 Task: Search one way flight ticket for 3 adults, 3 children in premium economy from Gainesville: Gainesville Regional Airport to New Bern: Coastal Carolina Regional Airport (was Craven County Regional) on 5-4-2023. Choice of flights is Emirates. Number of bags: 1 carry on bag. Price is upto 74000. Outbound departure time preference is 6:30.
Action: Mouse moved to (354, 320)
Screenshot: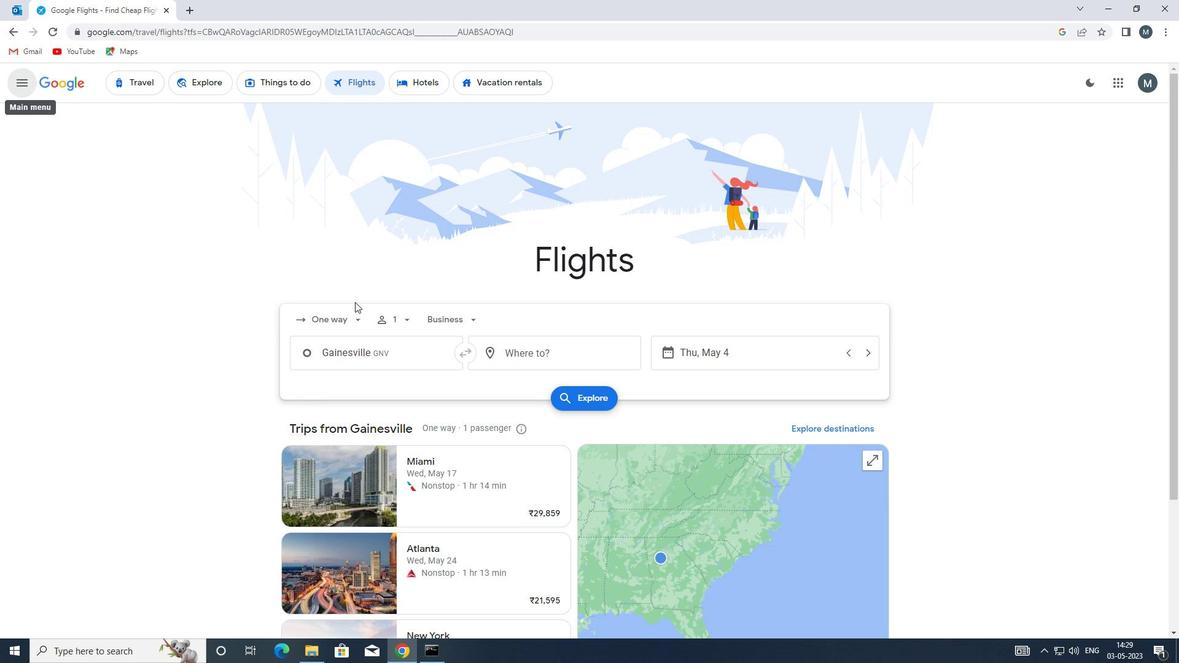 
Action: Mouse pressed left at (354, 320)
Screenshot: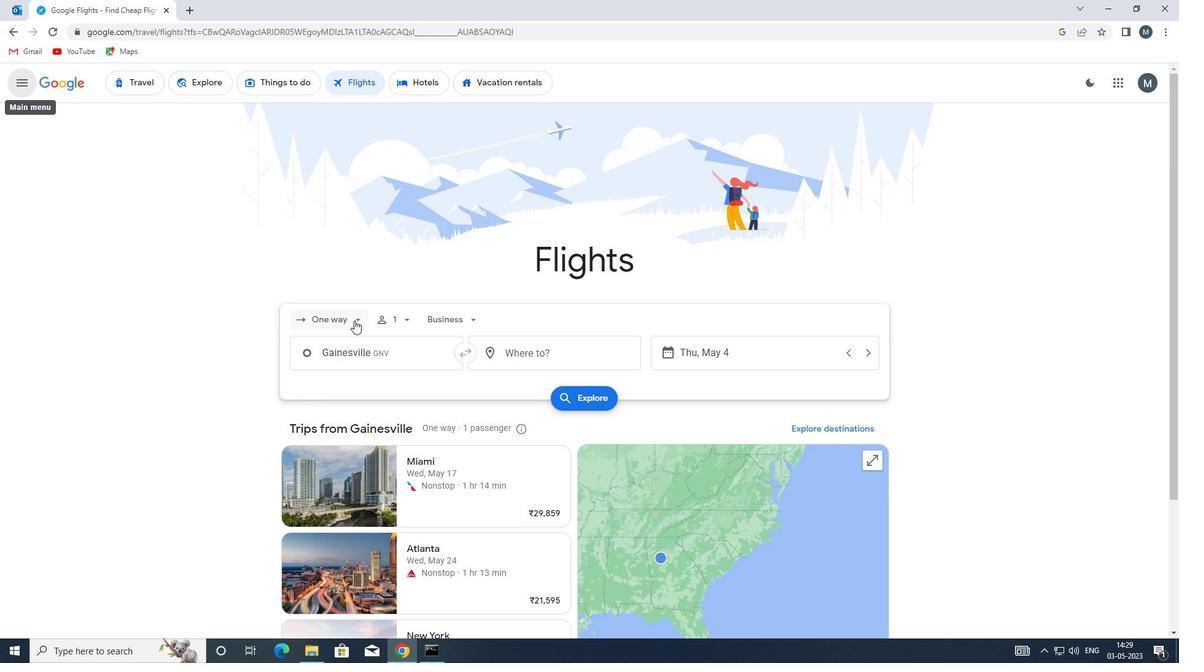
Action: Mouse moved to (346, 374)
Screenshot: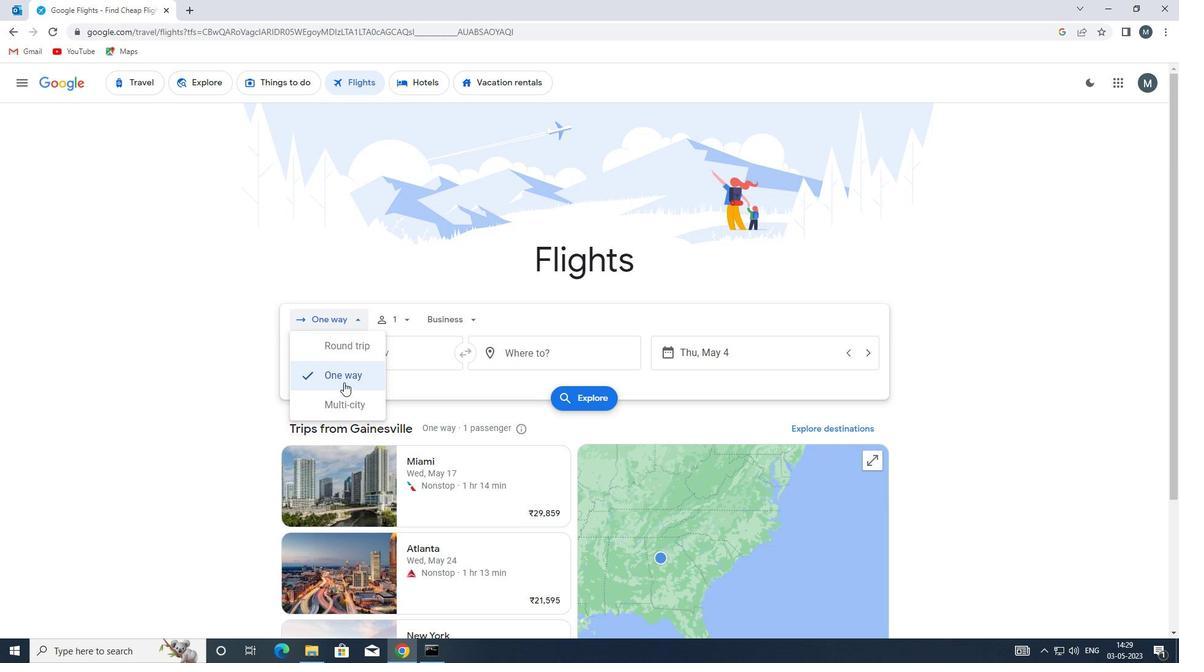 
Action: Mouse pressed left at (346, 374)
Screenshot: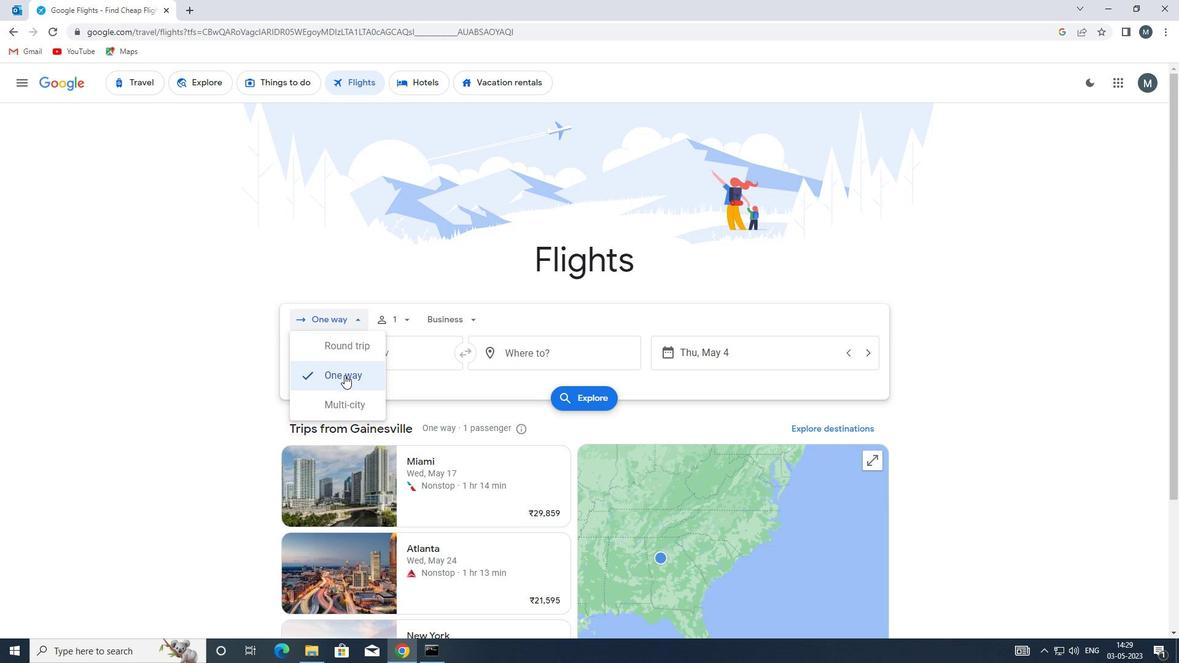
Action: Mouse moved to (400, 318)
Screenshot: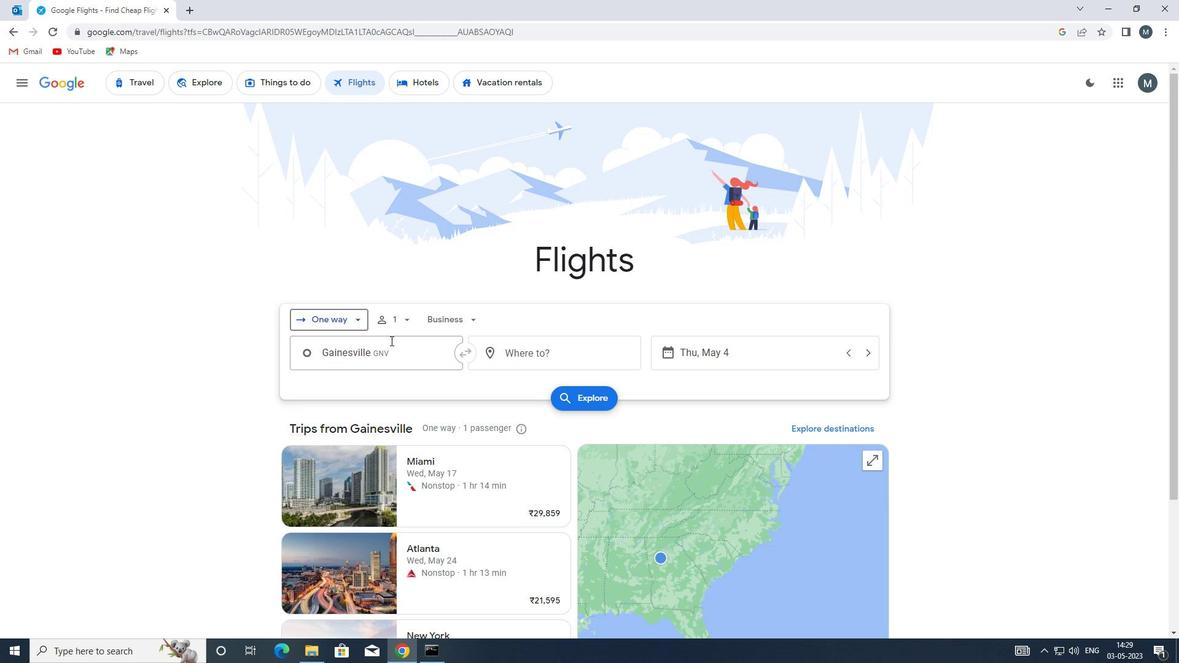 
Action: Mouse pressed left at (400, 318)
Screenshot: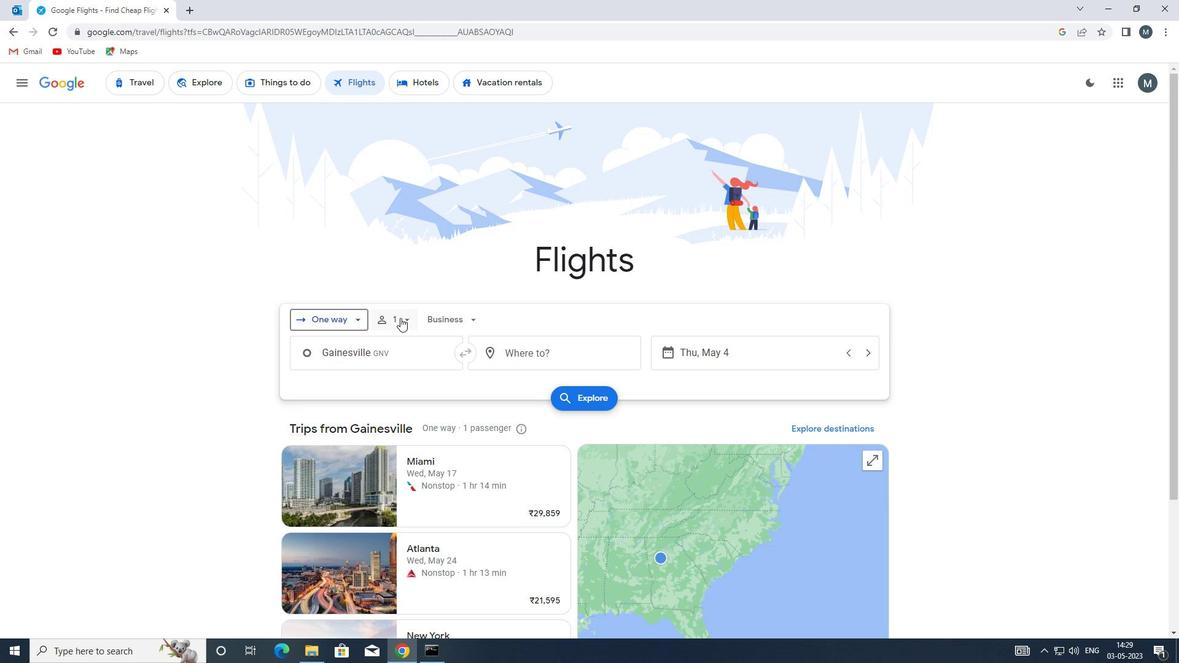 
Action: Mouse moved to (498, 348)
Screenshot: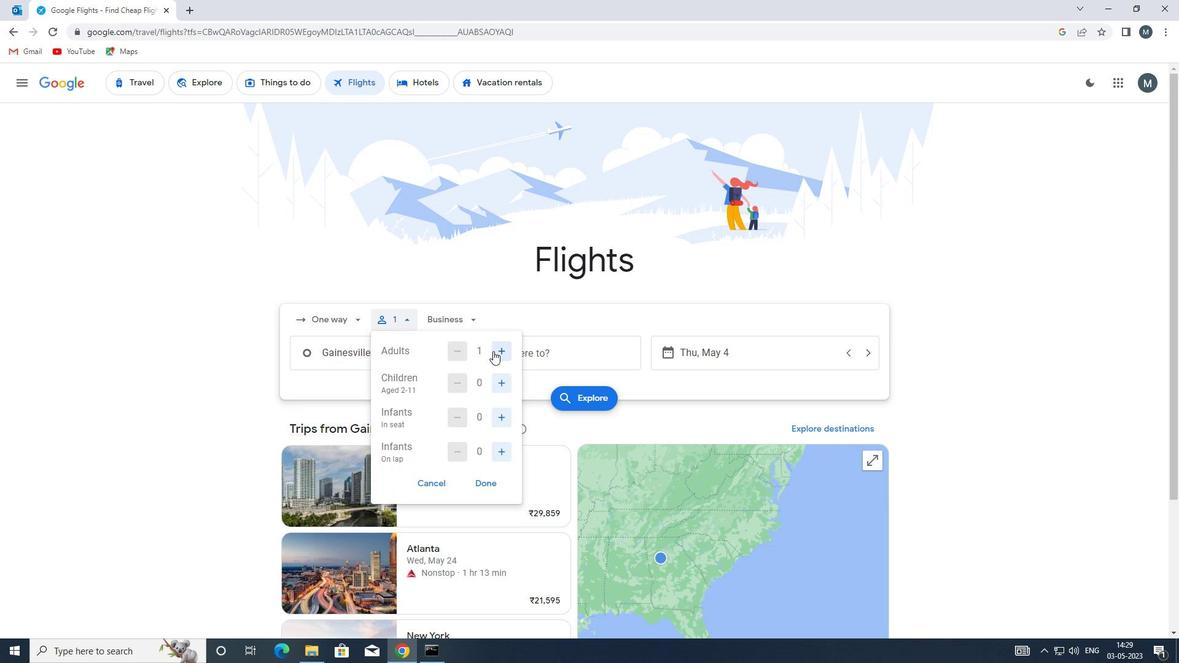 
Action: Mouse pressed left at (498, 348)
Screenshot: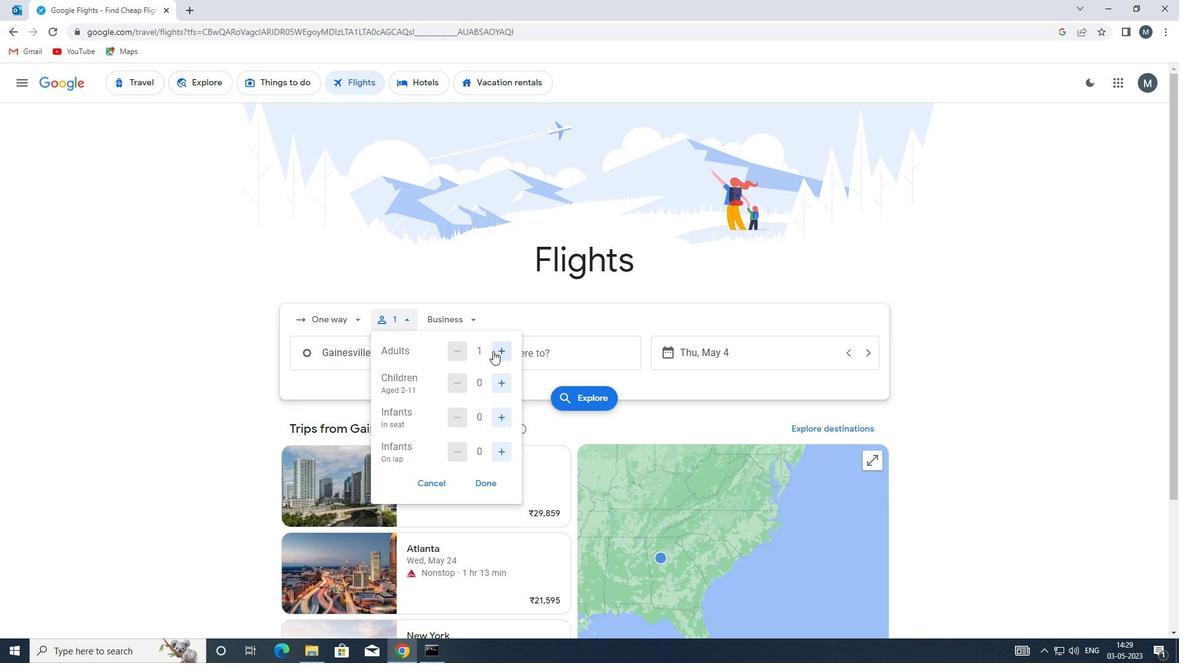 
Action: Mouse pressed left at (498, 348)
Screenshot: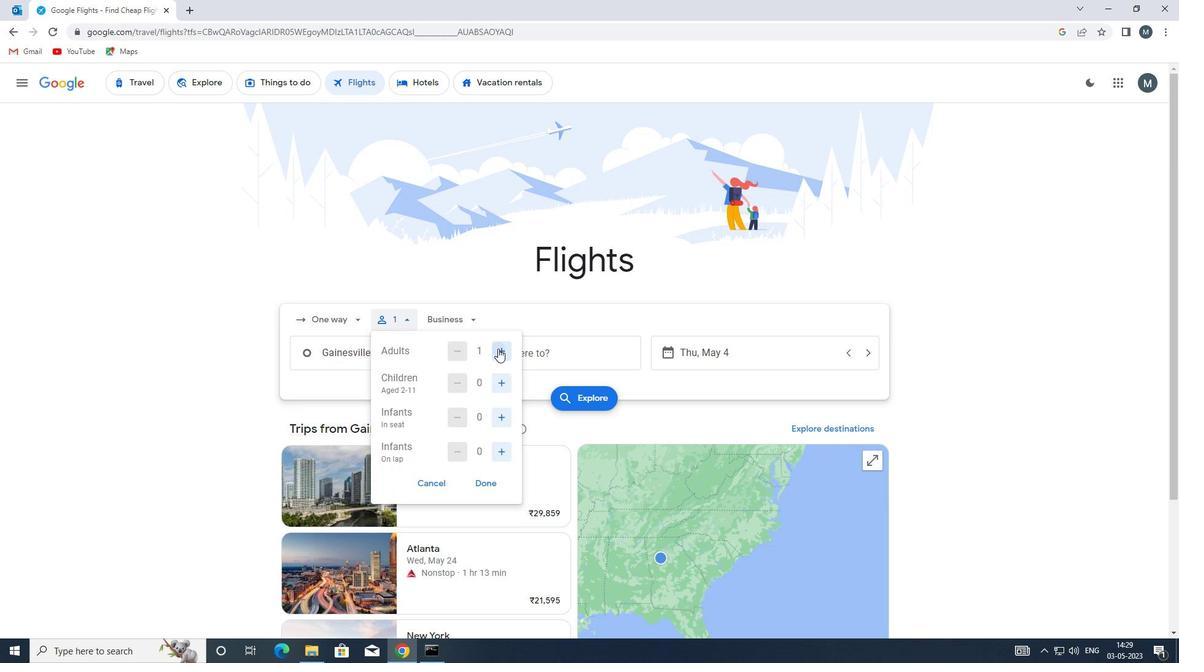 
Action: Mouse moved to (500, 381)
Screenshot: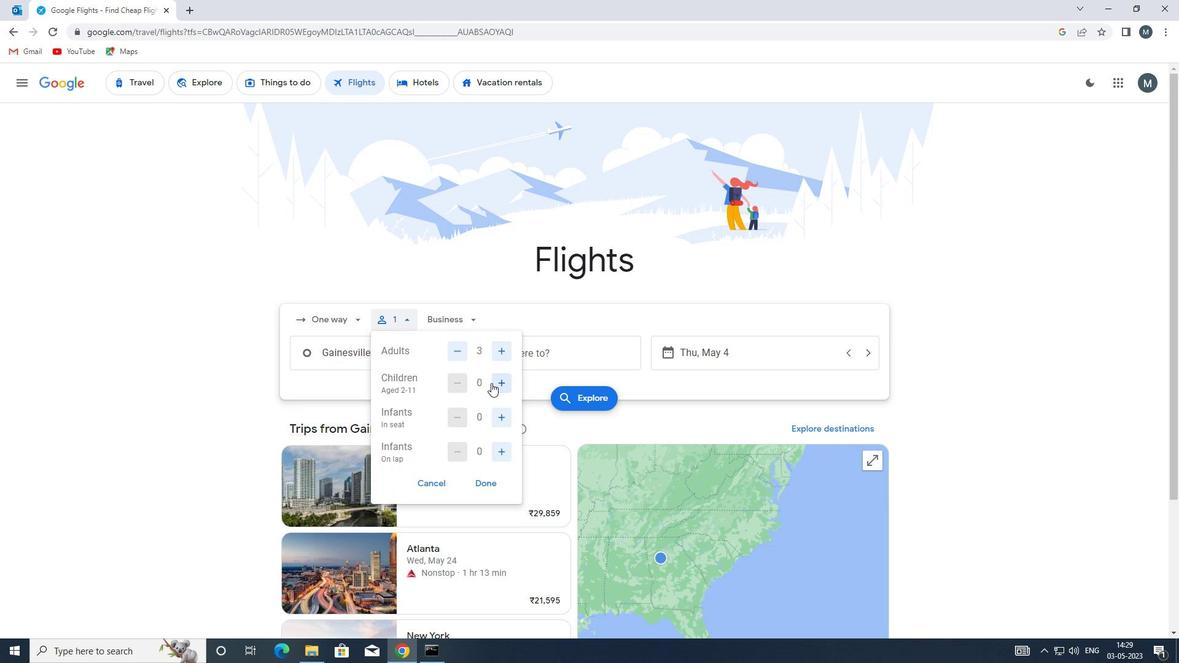 
Action: Mouse pressed left at (500, 381)
Screenshot: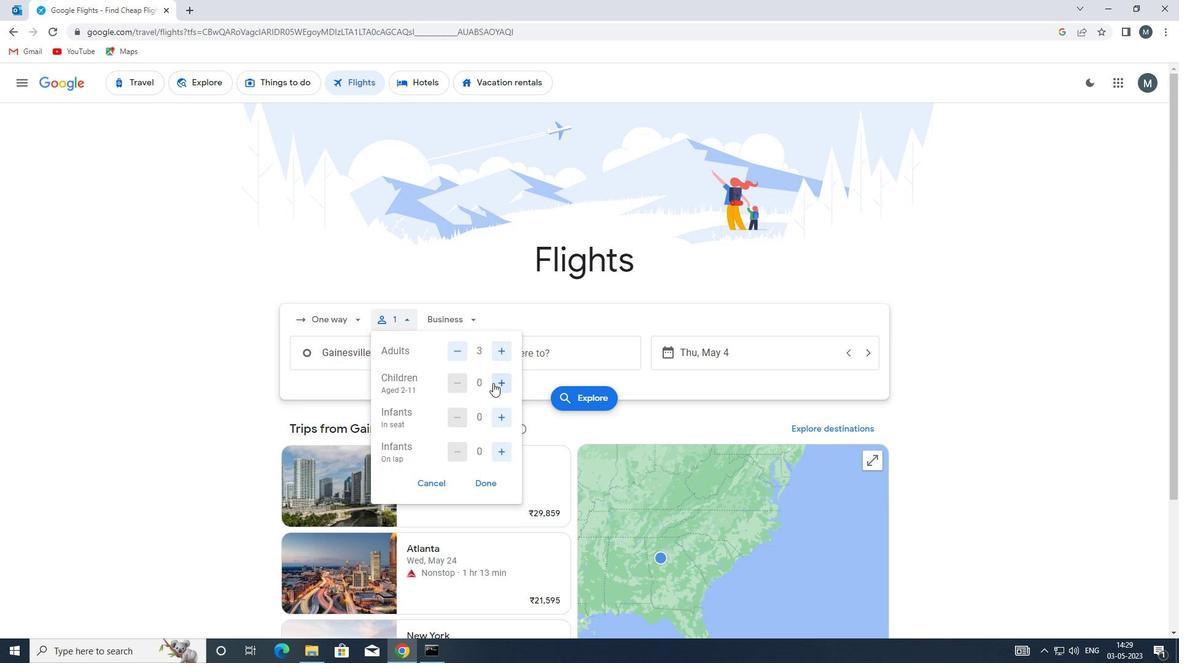 
Action: Mouse pressed left at (500, 381)
Screenshot: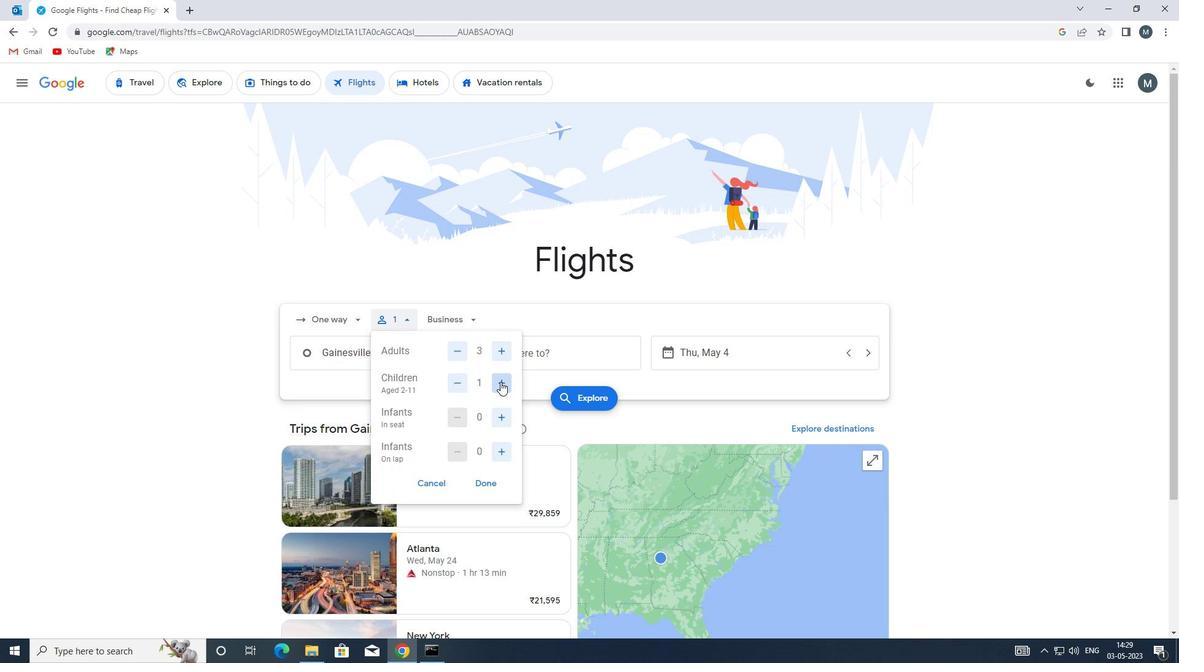 
Action: Mouse pressed left at (500, 381)
Screenshot: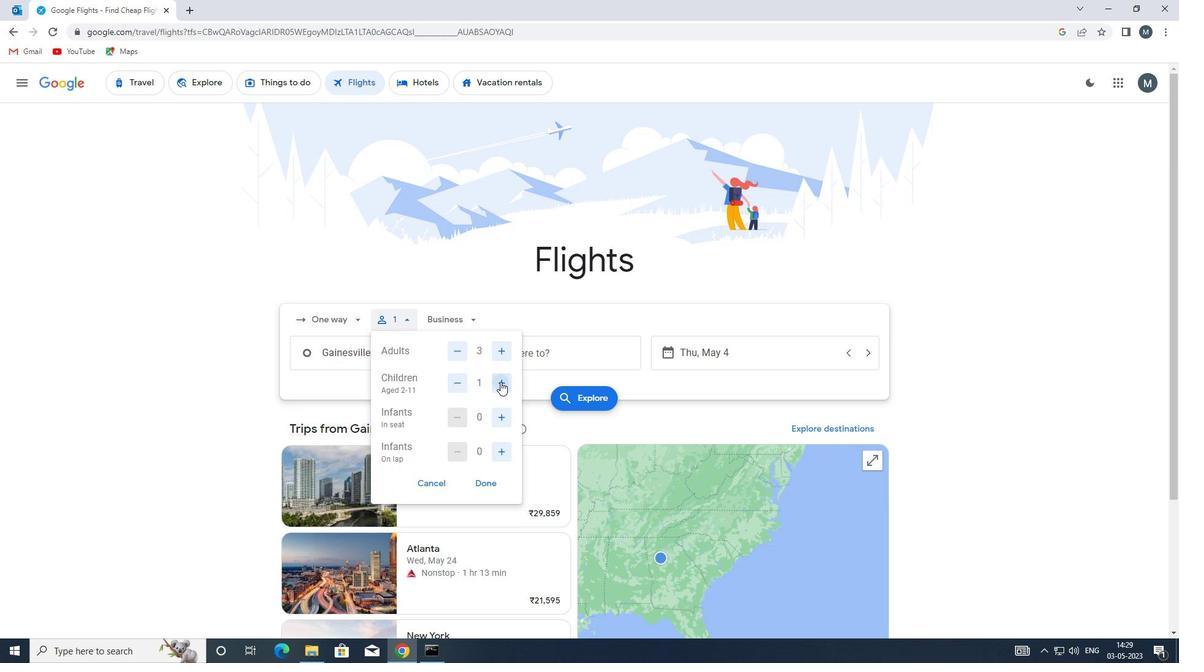 
Action: Mouse moved to (491, 480)
Screenshot: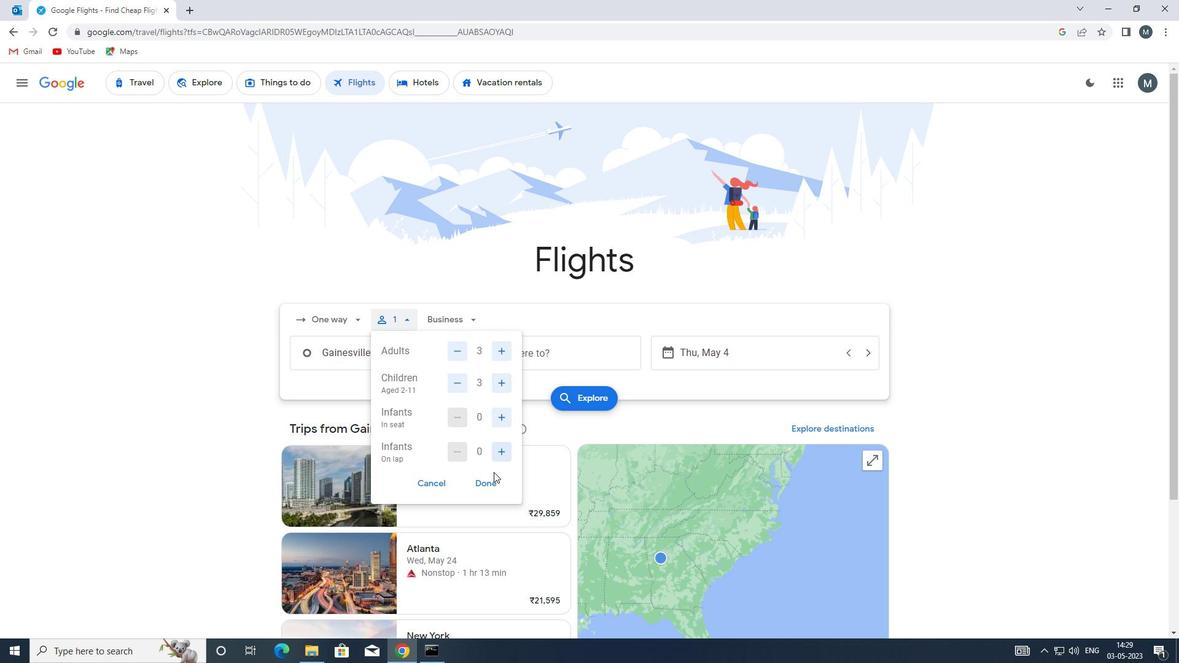 
Action: Mouse pressed left at (491, 480)
Screenshot: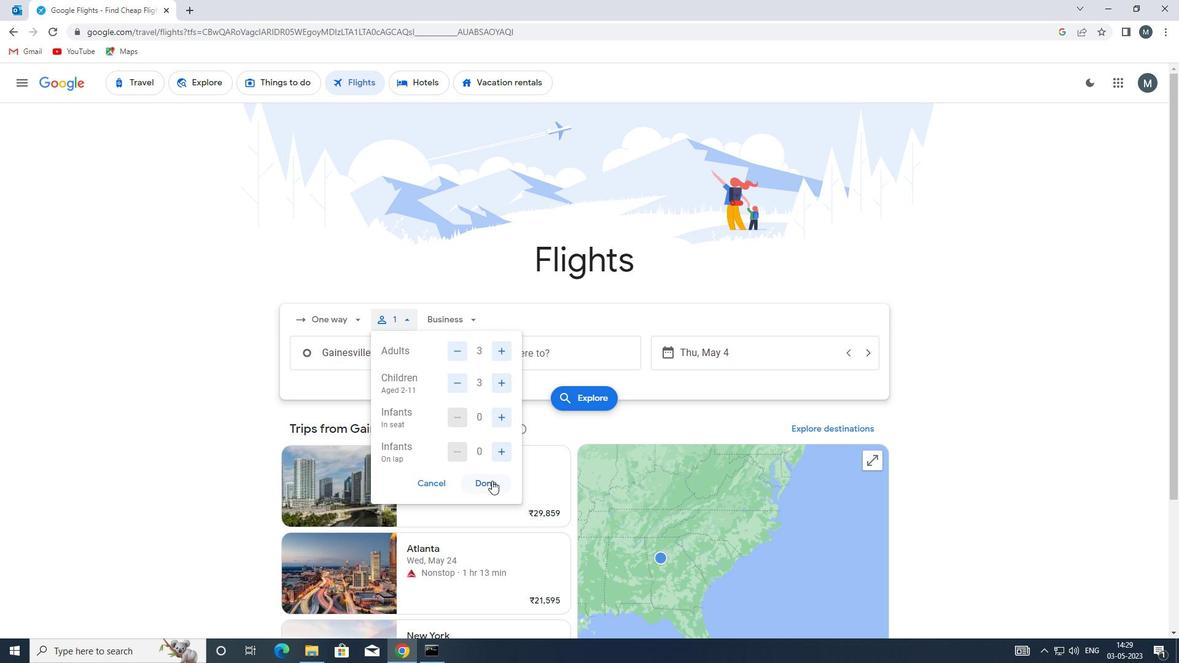 
Action: Mouse moved to (458, 318)
Screenshot: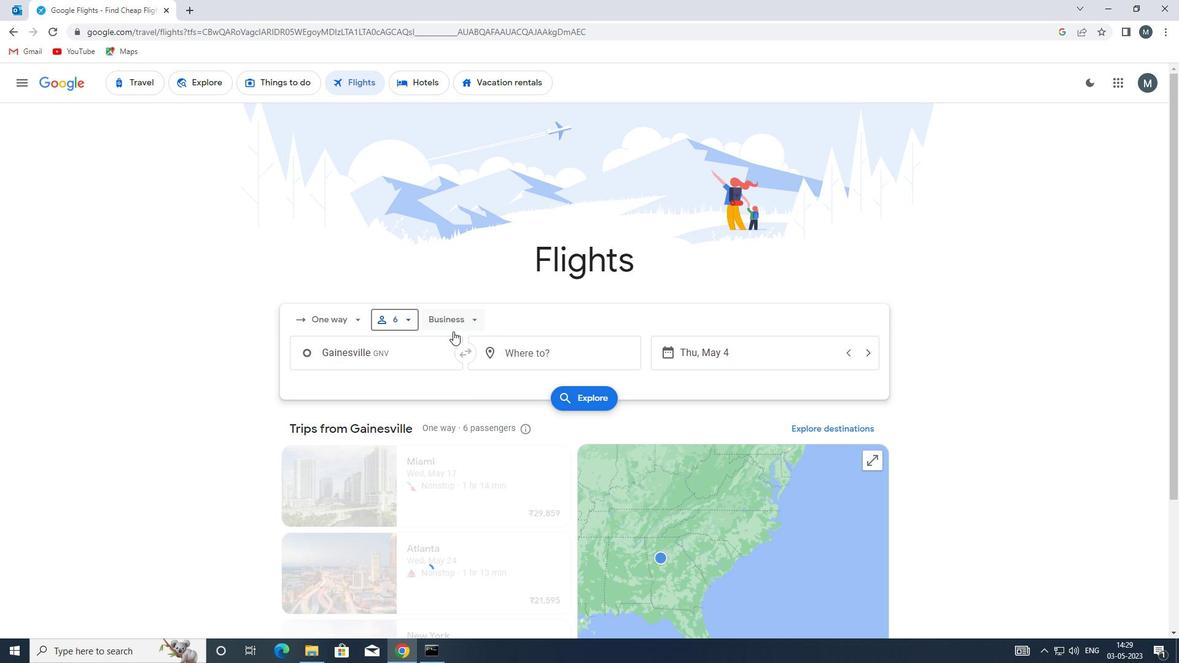 
Action: Mouse pressed left at (458, 318)
Screenshot: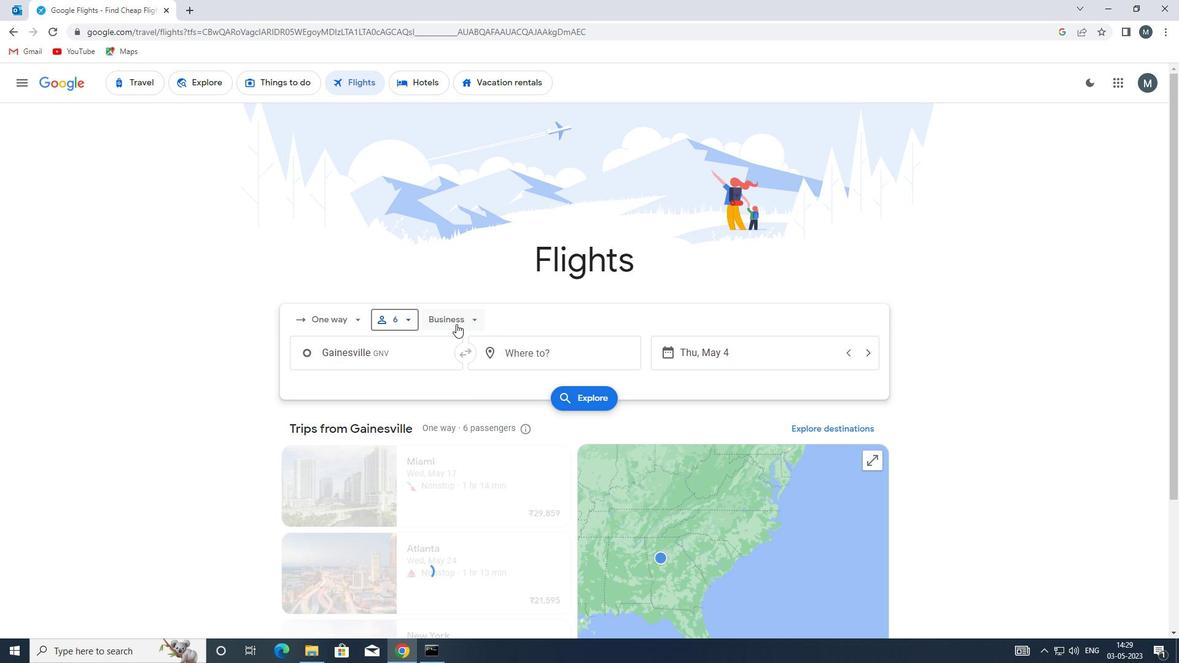 
Action: Mouse moved to (482, 377)
Screenshot: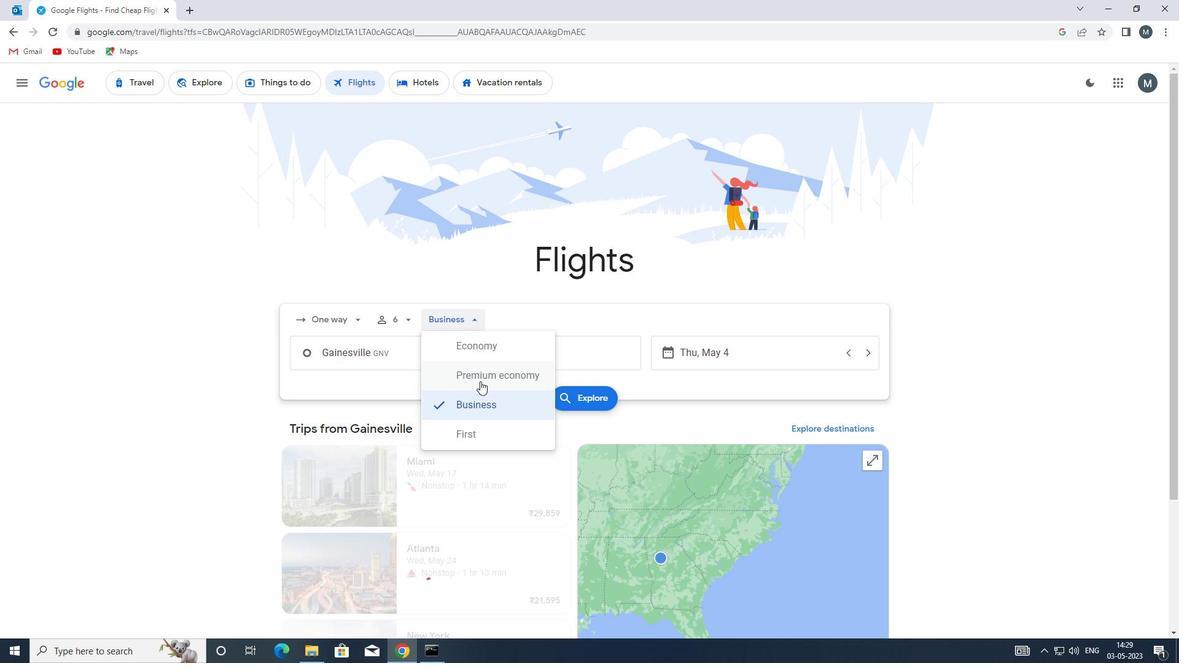 
Action: Mouse pressed left at (482, 377)
Screenshot: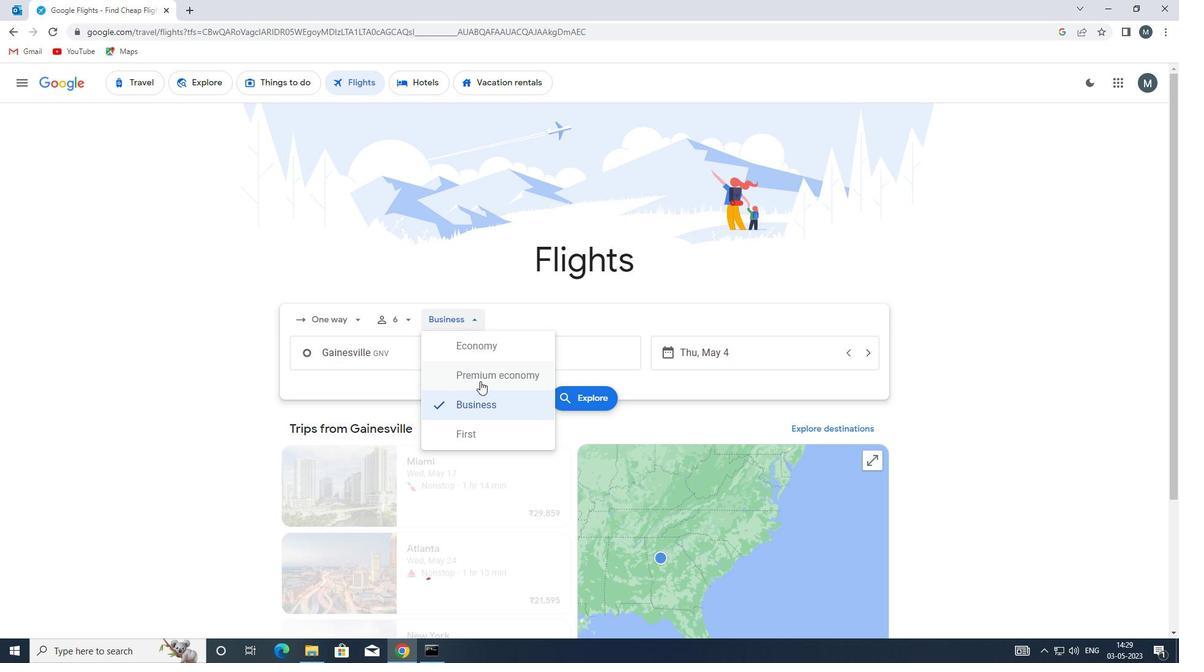 
Action: Mouse moved to (402, 362)
Screenshot: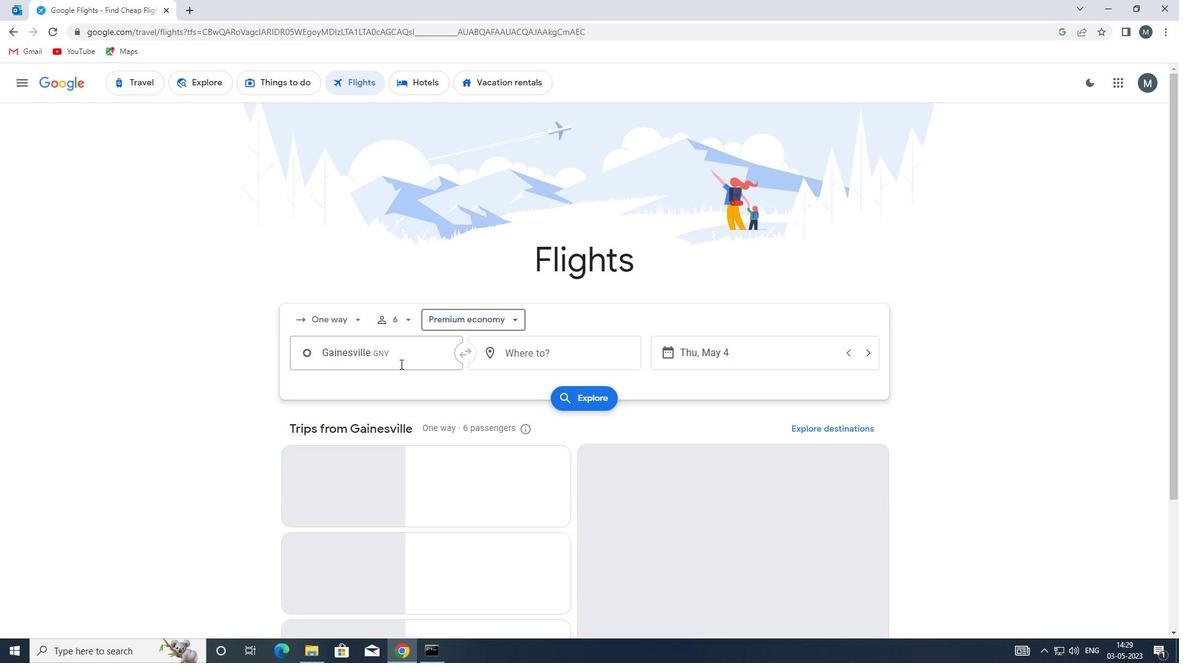 
Action: Mouse pressed left at (402, 362)
Screenshot: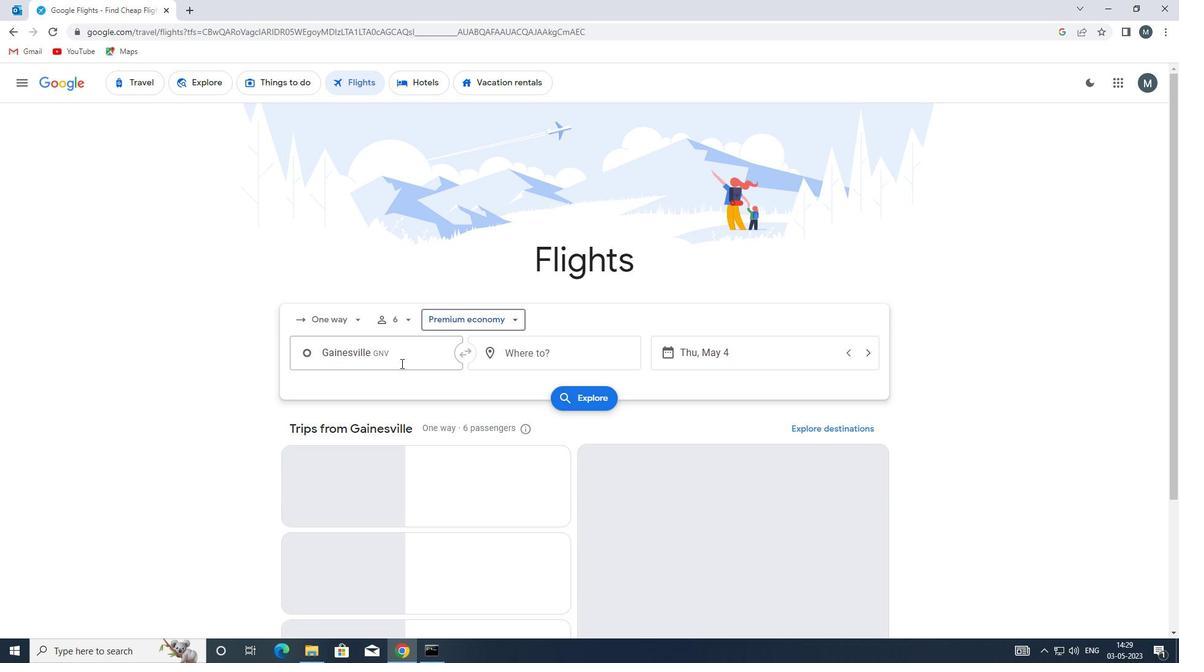 
Action: Mouse moved to (424, 370)
Screenshot: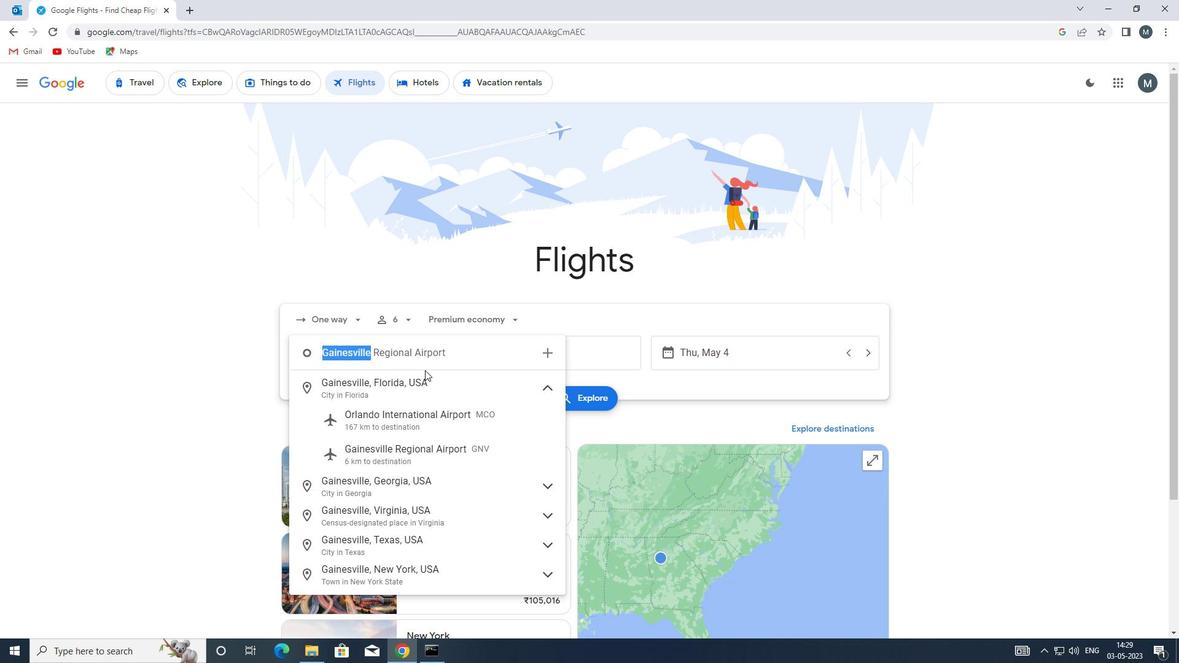 
Action: Key pressed <Key.enter>
Screenshot: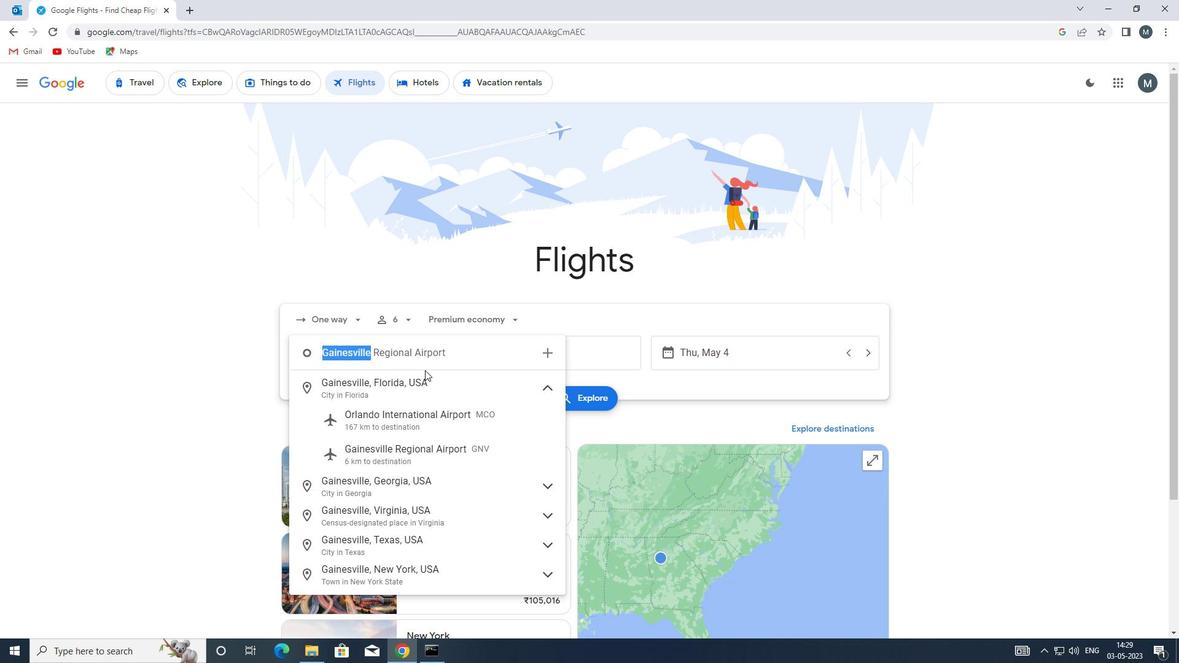
Action: Mouse moved to (520, 358)
Screenshot: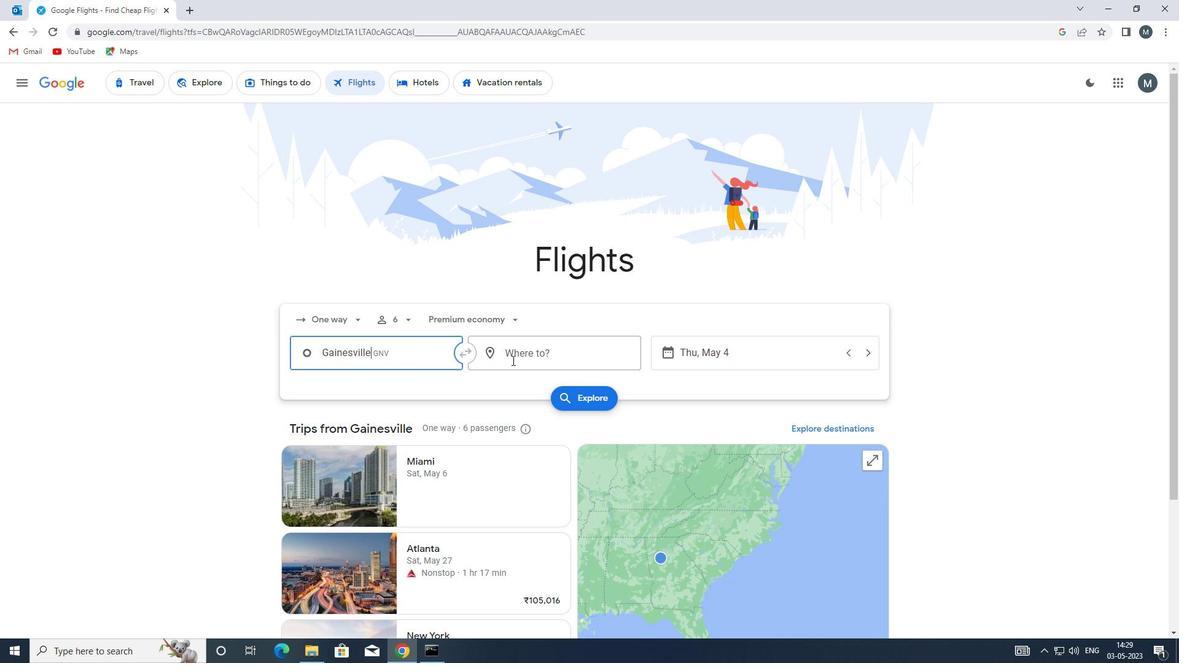 
Action: Mouse pressed left at (520, 358)
Screenshot: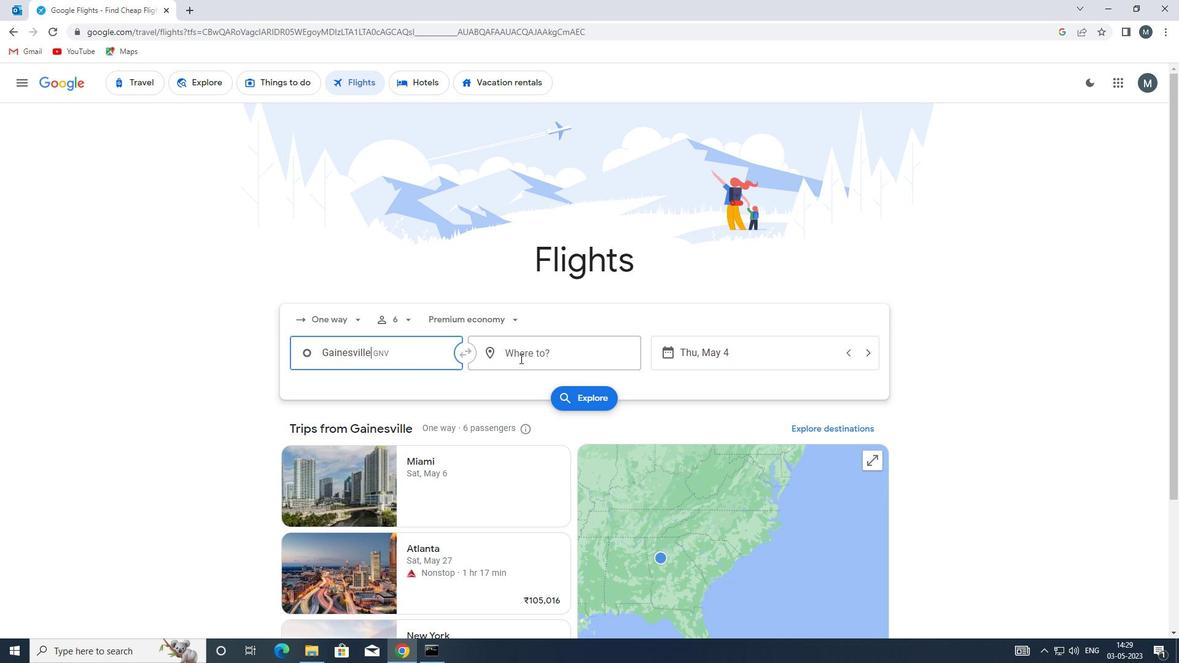 
Action: Mouse moved to (513, 358)
Screenshot: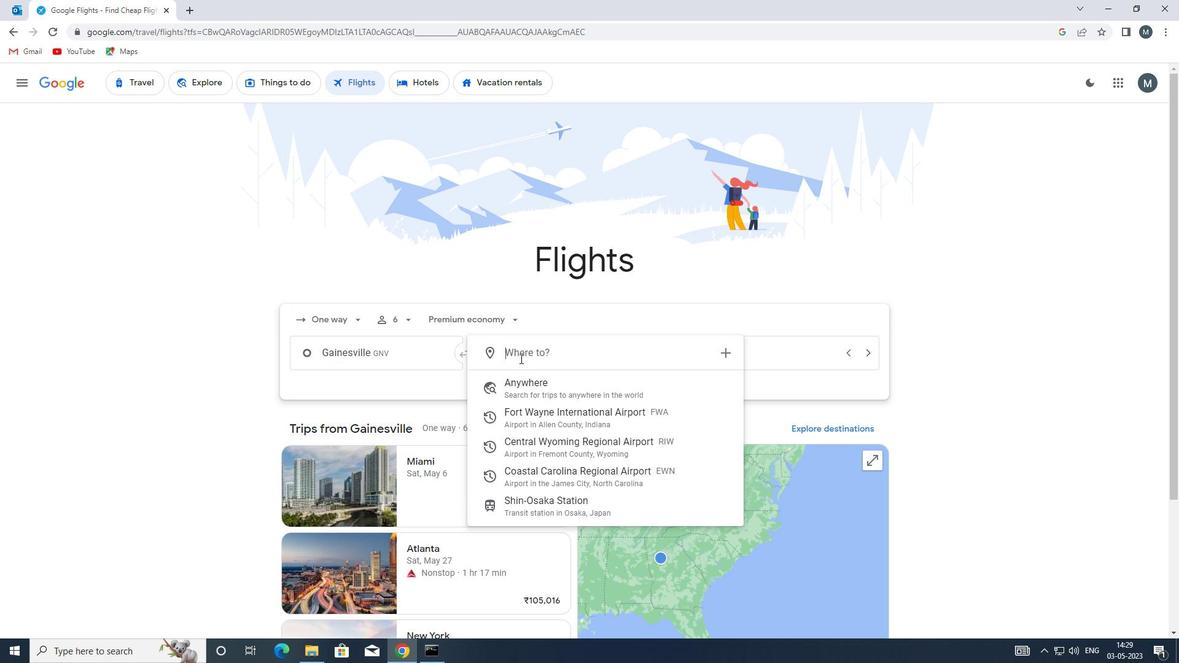 
Action: Key pressed ewn
Screenshot: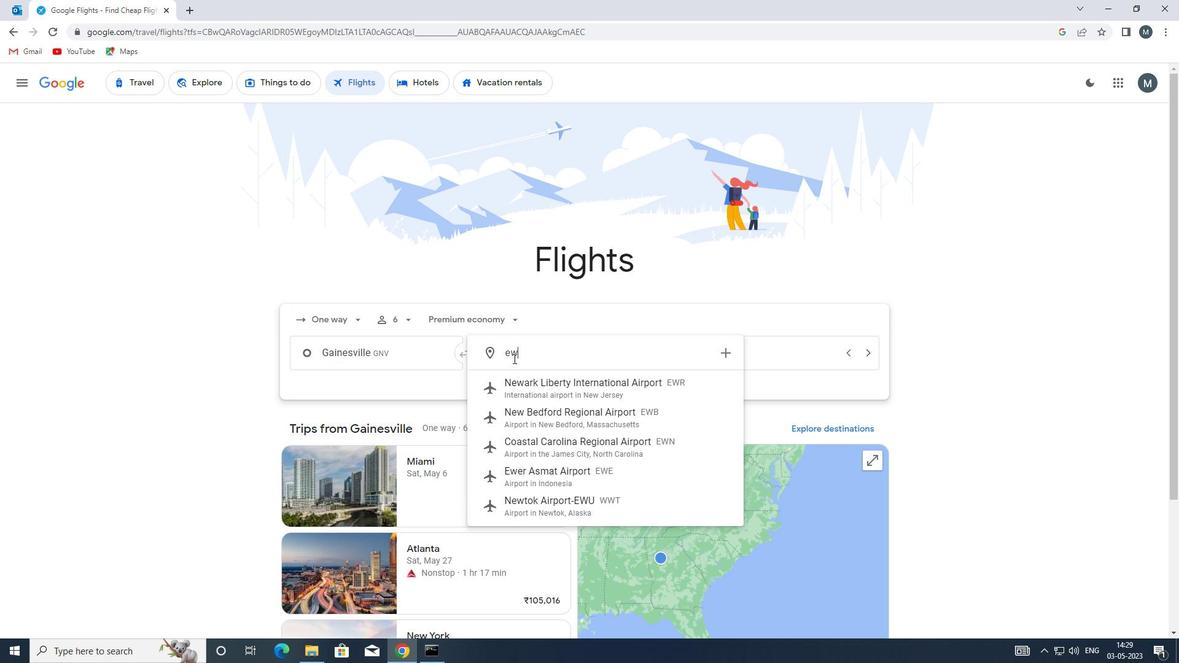 
Action: Mouse moved to (534, 390)
Screenshot: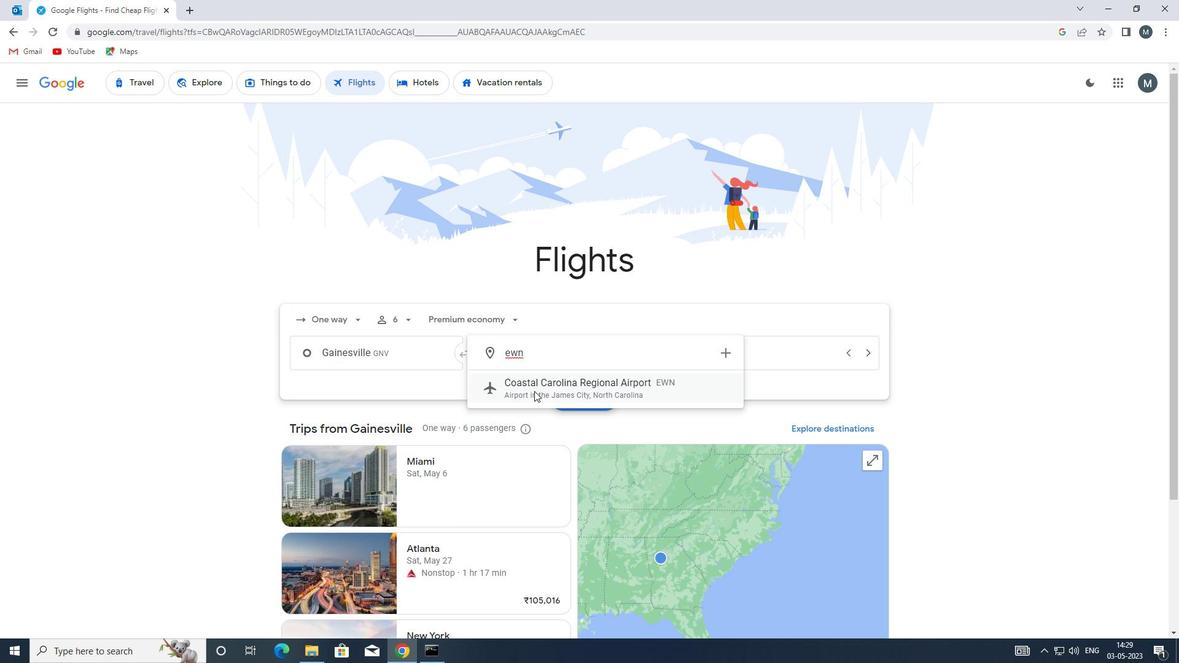 
Action: Mouse pressed left at (534, 390)
Screenshot: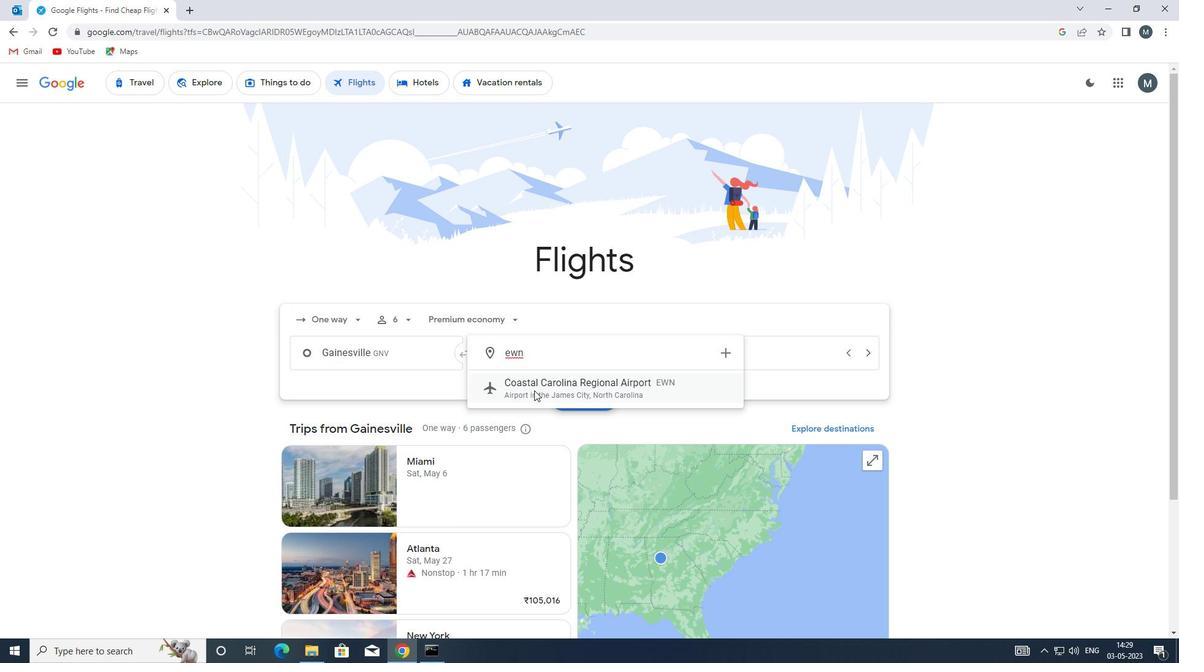 
Action: Mouse moved to (675, 350)
Screenshot: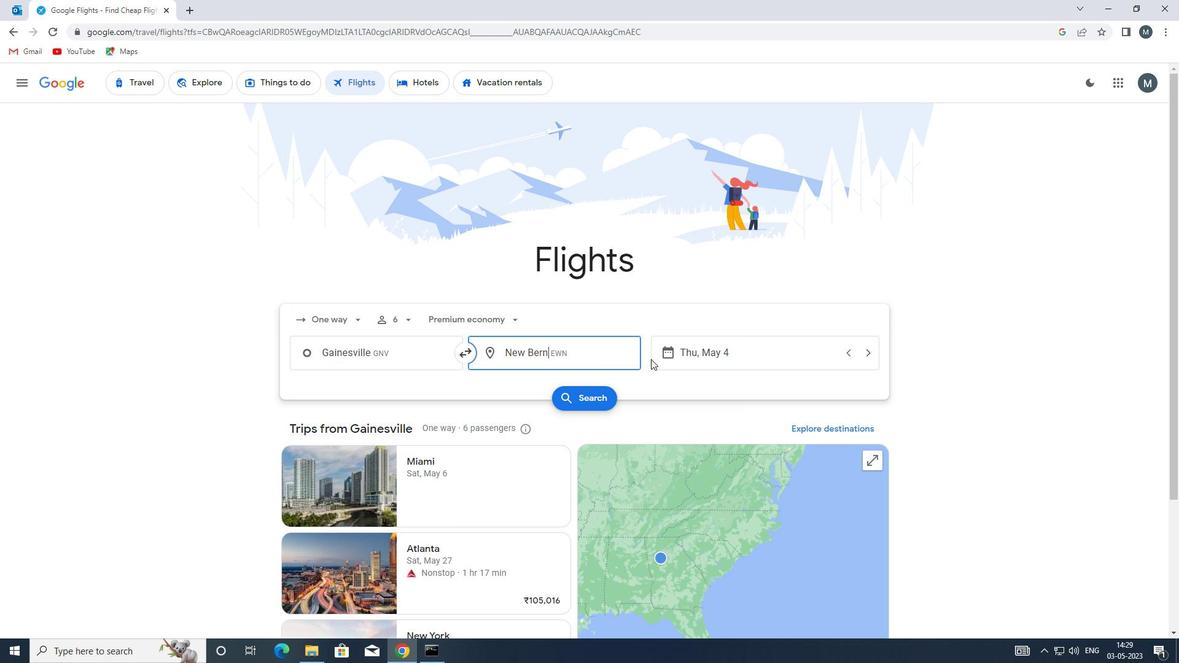 
Action: Mouse pressed left at (675, 350)
Screenshot: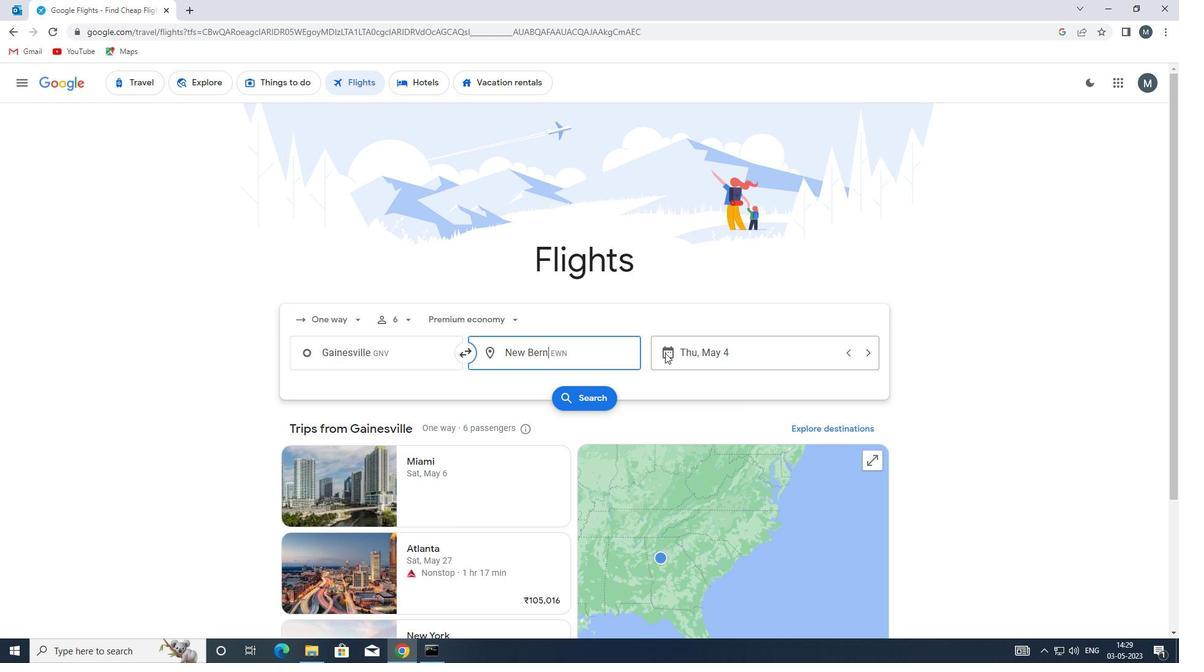 
Action: Mouse moved to (561, 415)
Screenshot: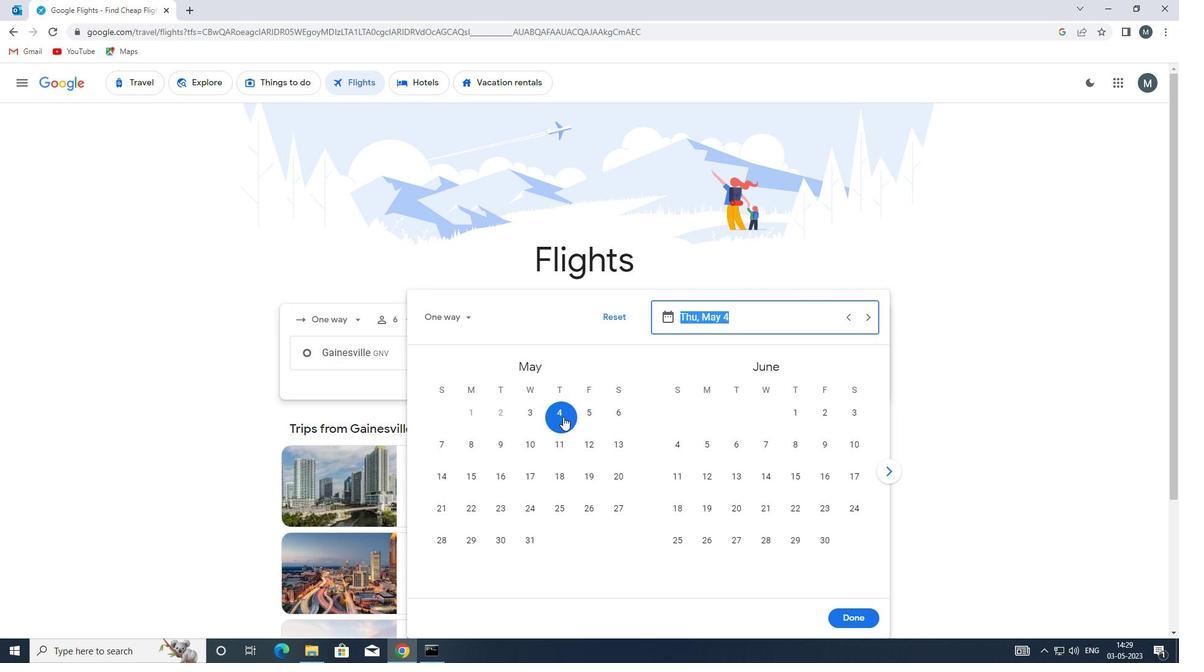 
Action: Mouse pressed left at (561, 415)
Screenshot: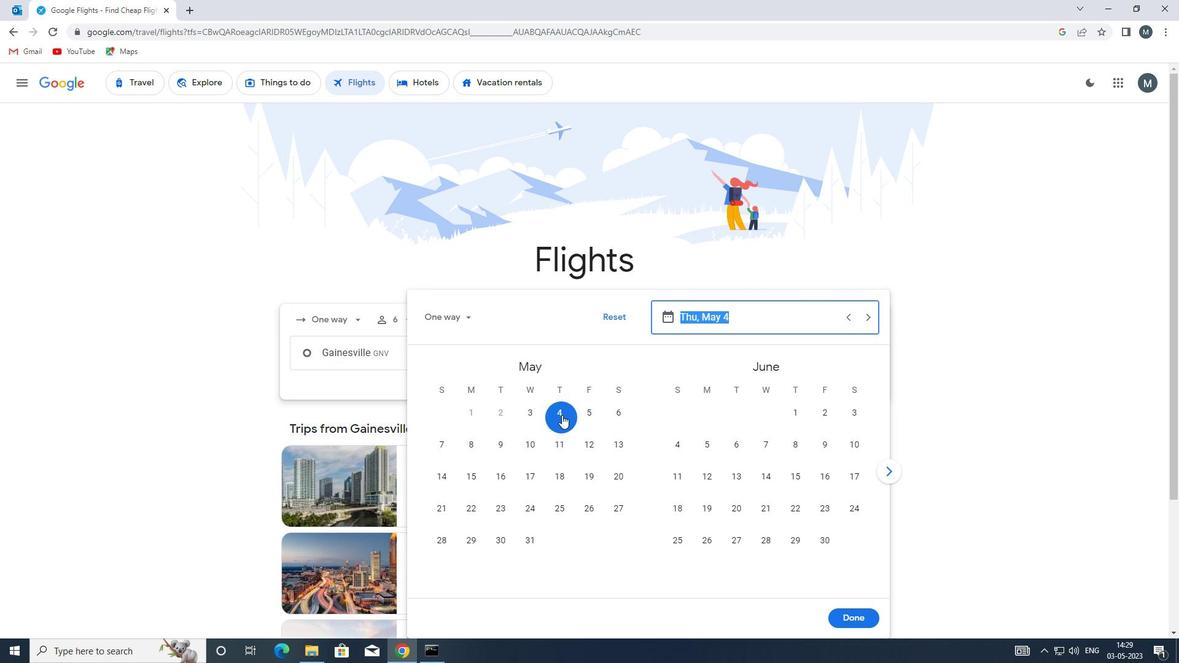 
Action: Mouse moved to (852, 612)
Screenshot: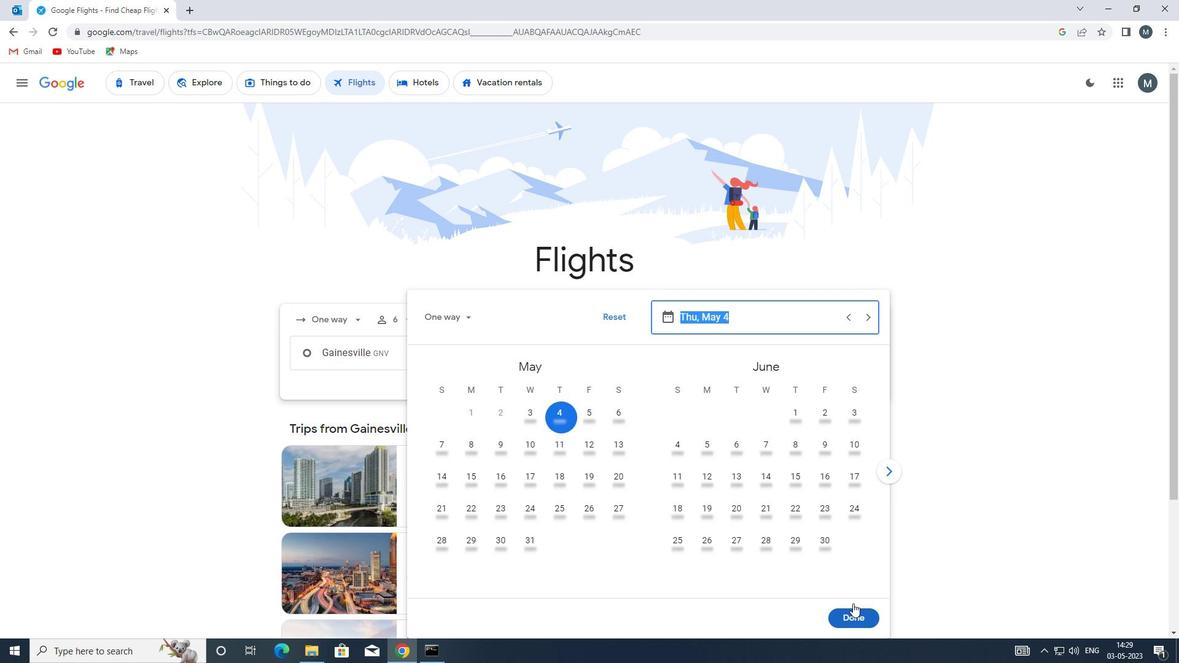 
Action: Mouse pressed left at (852, 612)
Screenshot: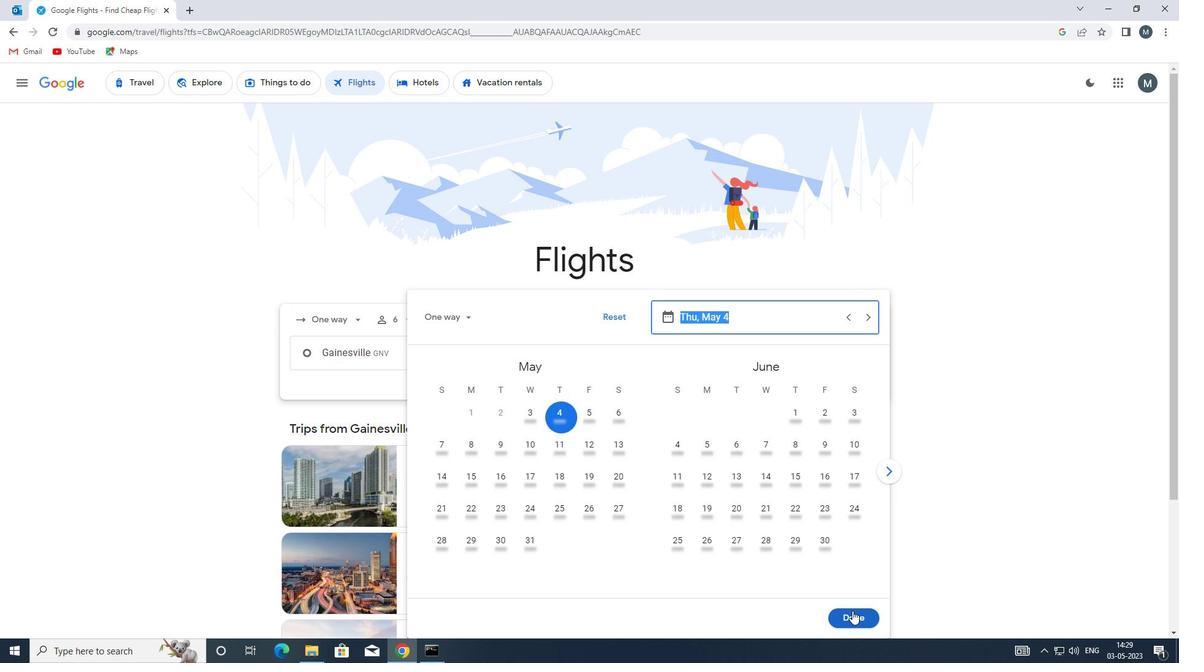 
Action: Mouse moved to (580, 399)
Screenshot: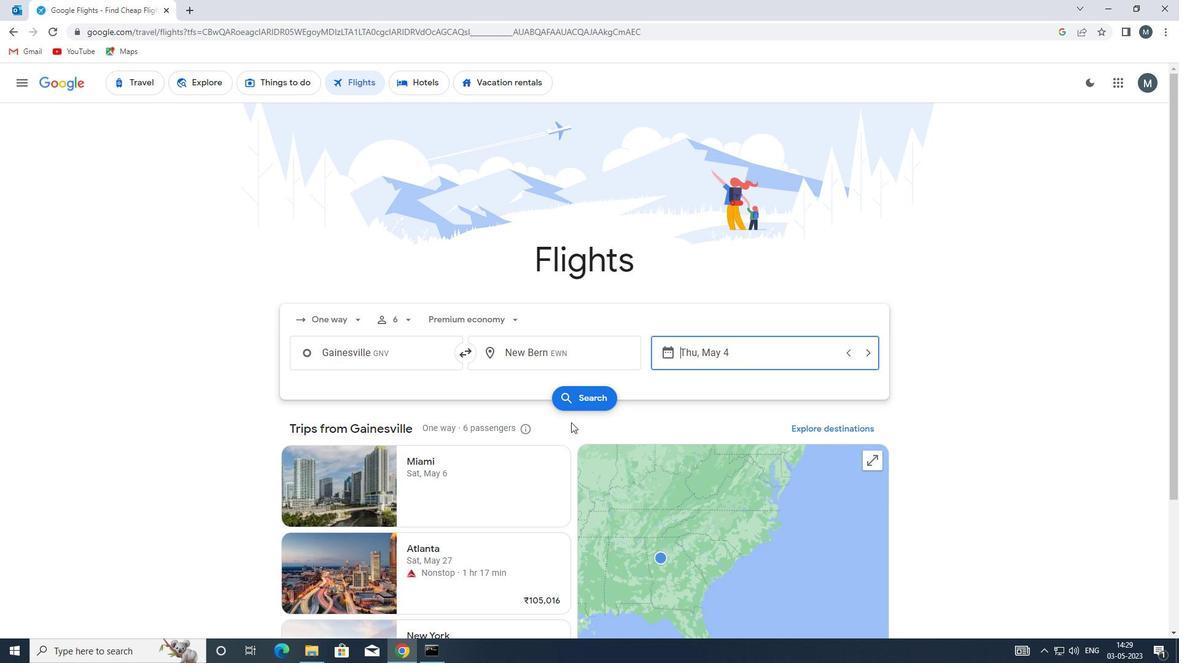 
Action: Mouse pressed left at (580, 399)
Screenshot: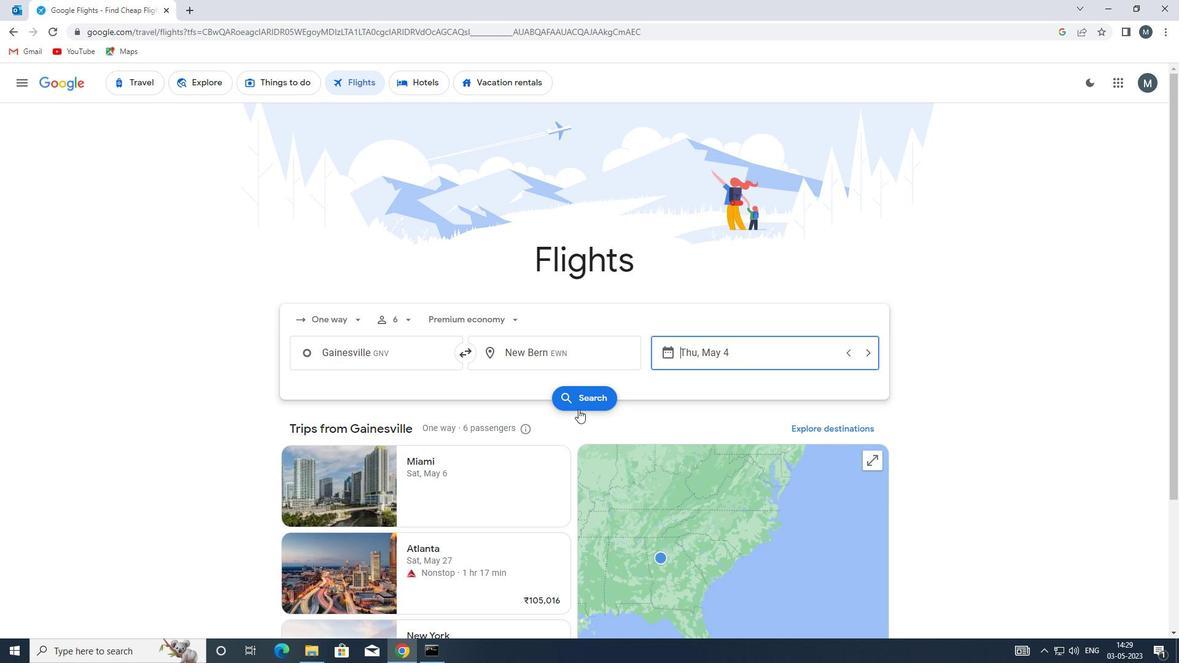 
Action: Mouse moved to (300, 193)
Screenshot: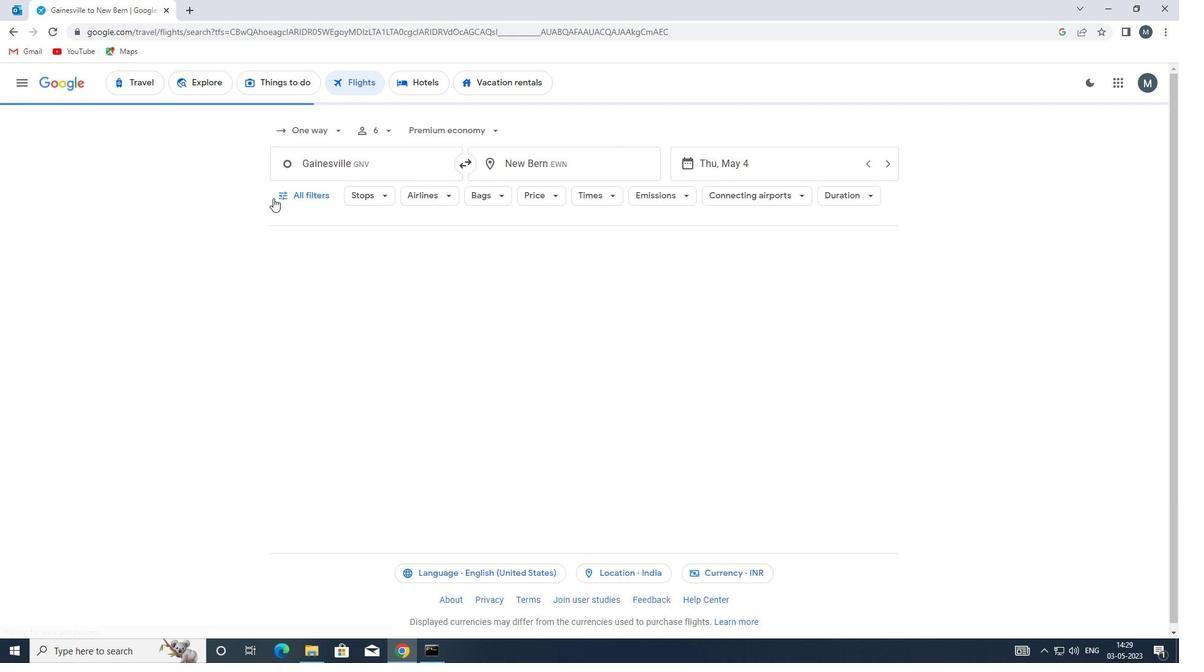 
Action: Mouse pressed left at (300, 193)
Screenshot: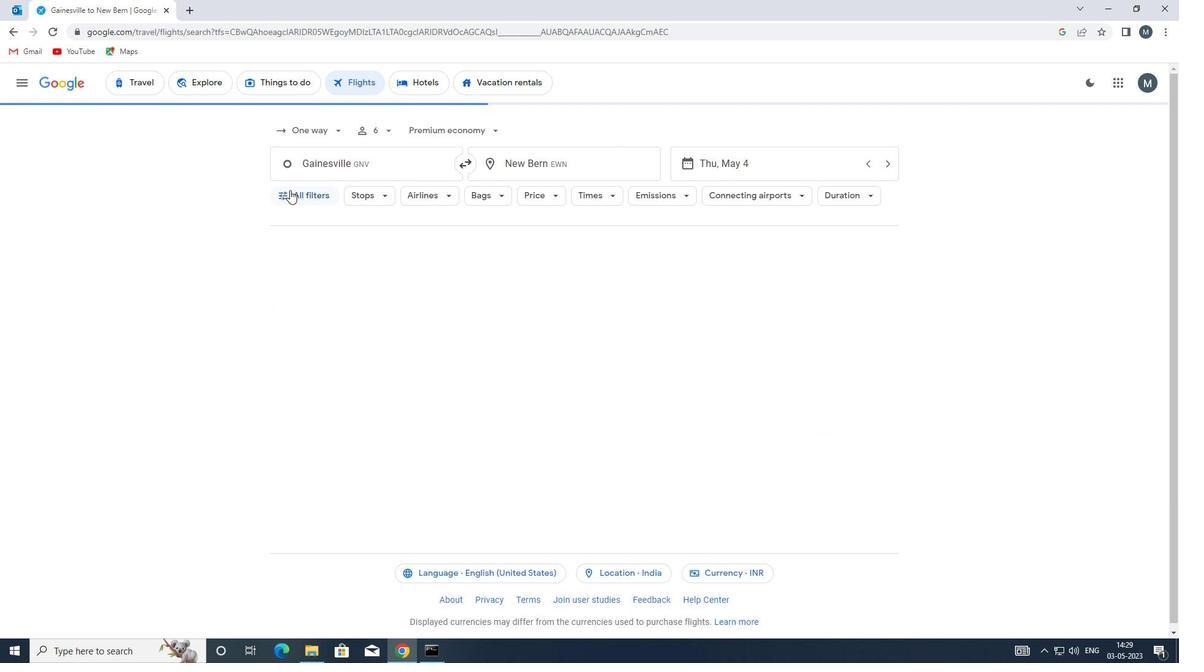 
Action: Mouse moved to (316, 389)
Screenshot: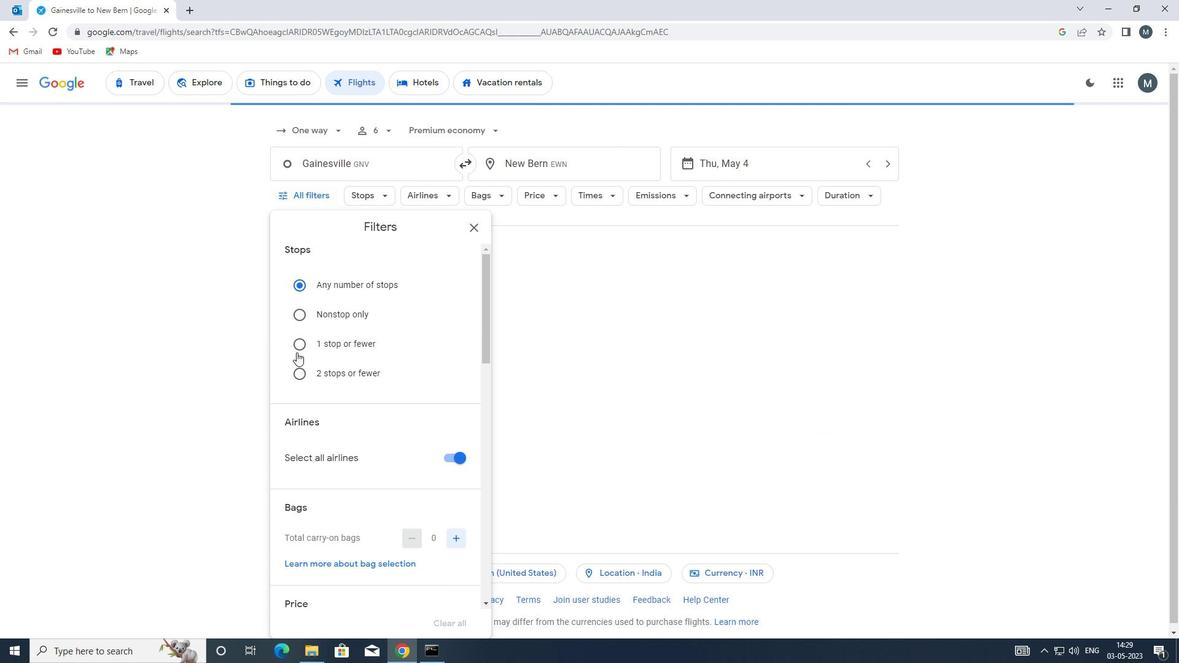 
Action: Mouse scrolled (316, 388) with delta (0, 0)
Screenshot: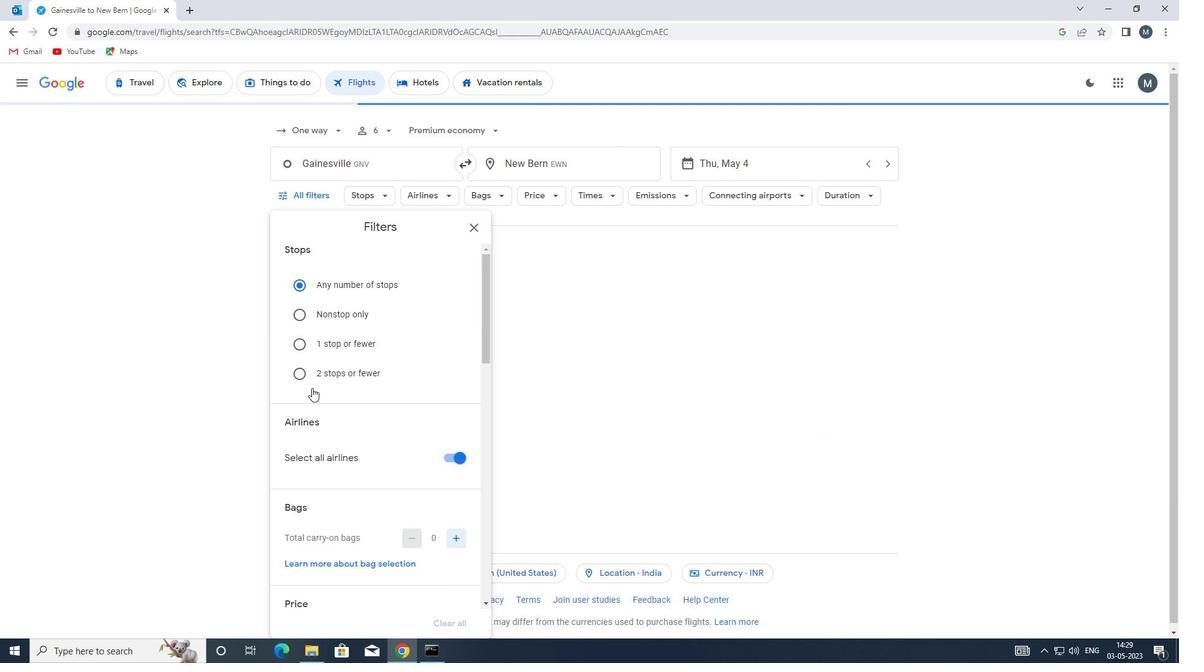 
Action: Mouse scrolled (316, 388) with delta (0, 0)
Screenshot: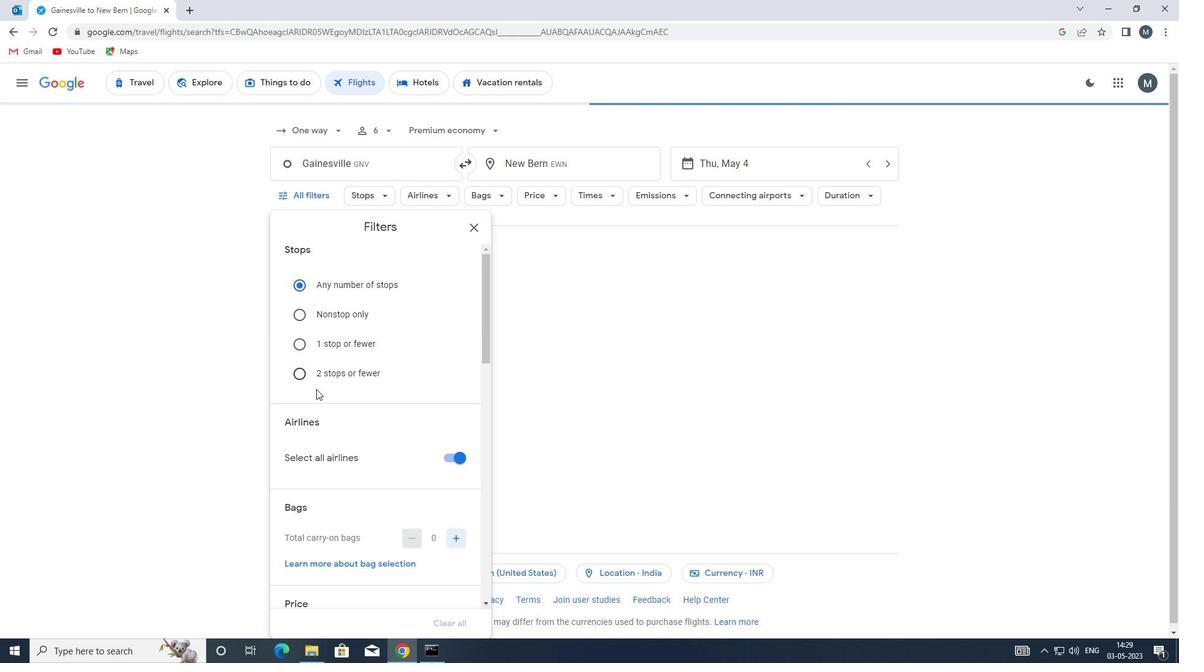 
Action: Mouse moved to (449, 334)
Screenshot: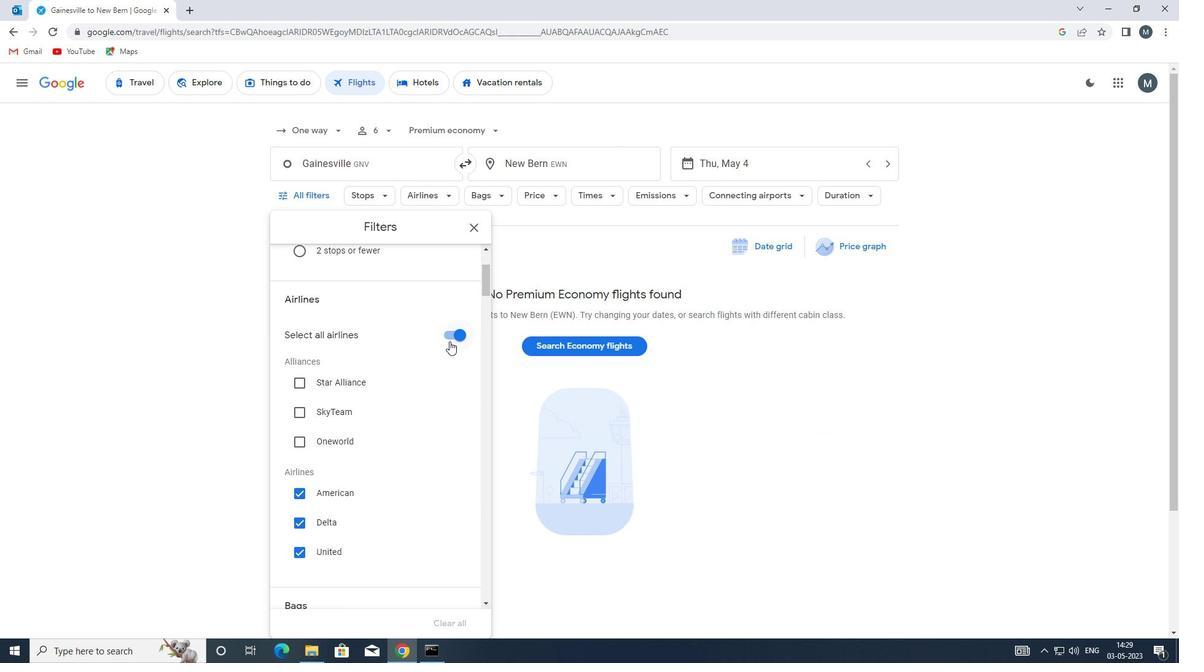 
Action: Mouse pressed left at (449, 334)
Screenshot: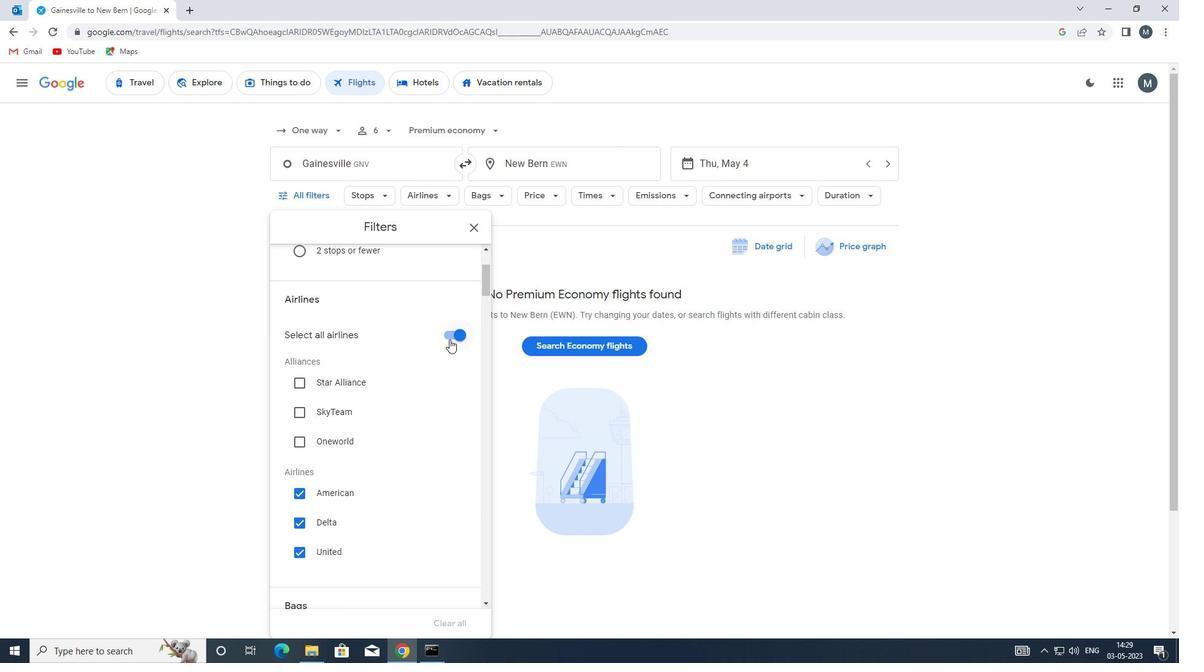 
Action: Mouse moved to (331, 423)
Screenshot: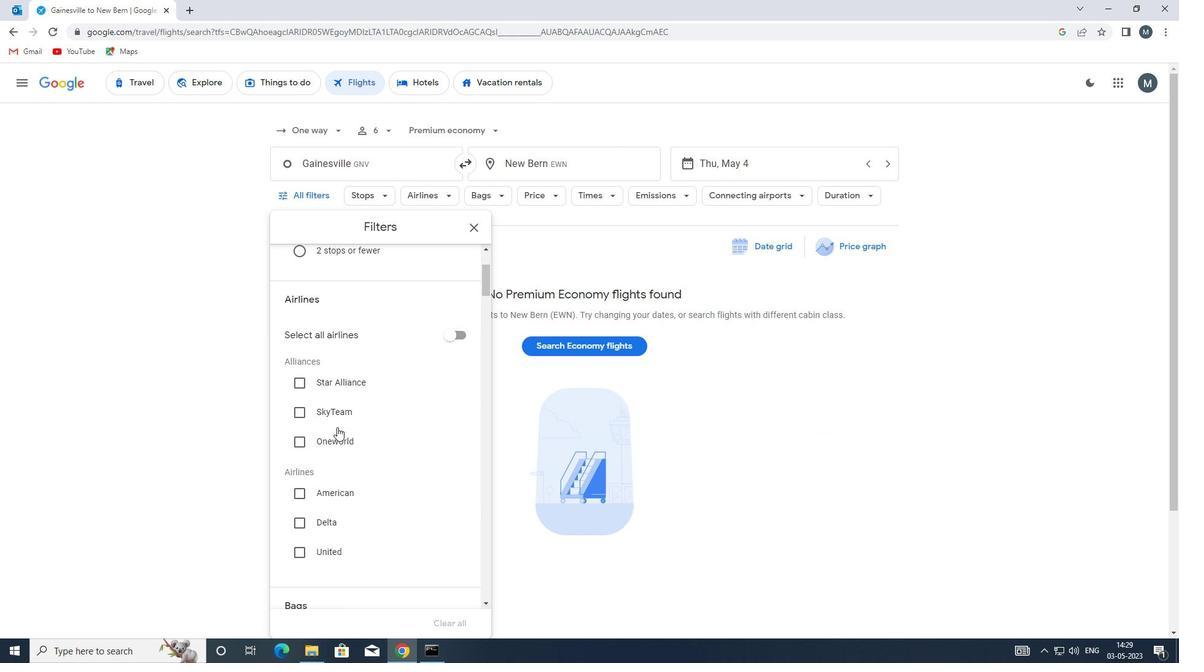 
Action: Mouse scrolled (331, 422) with delta (0, 0)
Screenshot: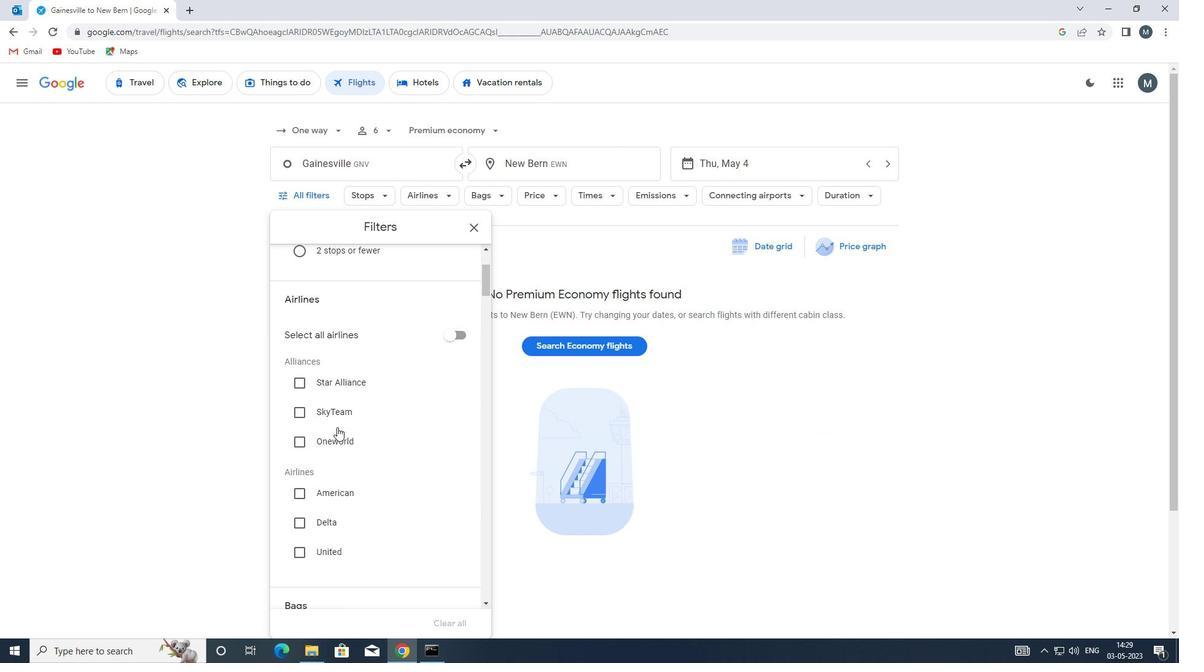 
Action: Mouse moved to (329, 423)
Screenshot: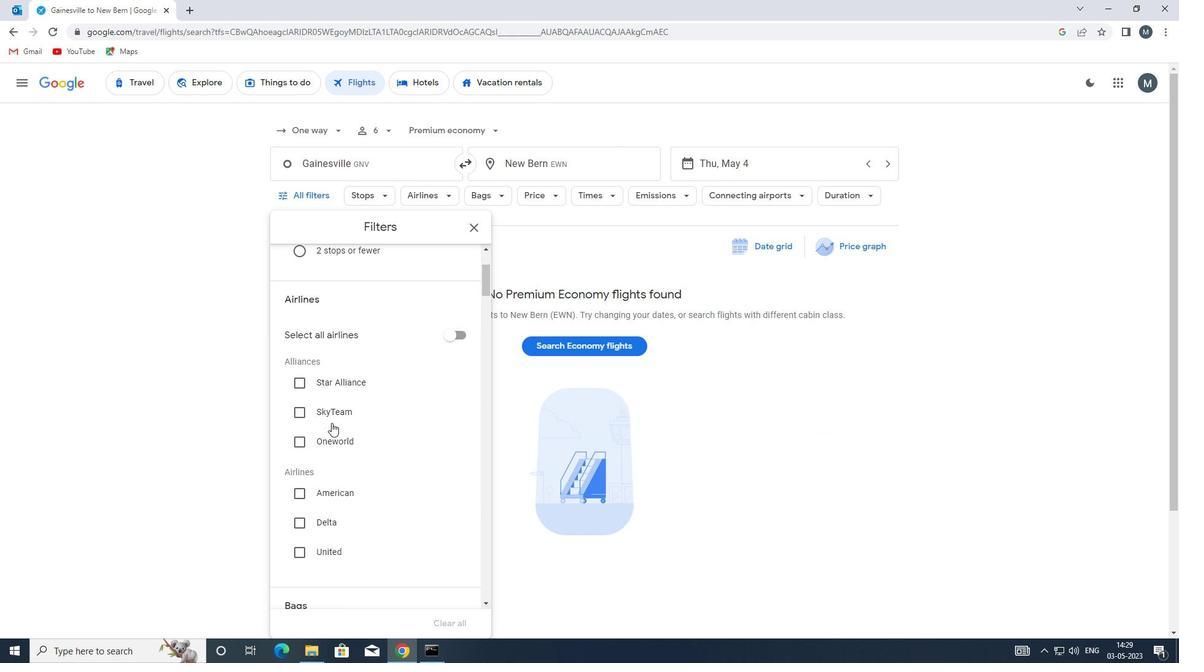 
Action: Mouse scrolled (329, 422) with delta (0, 0)
Screenshot: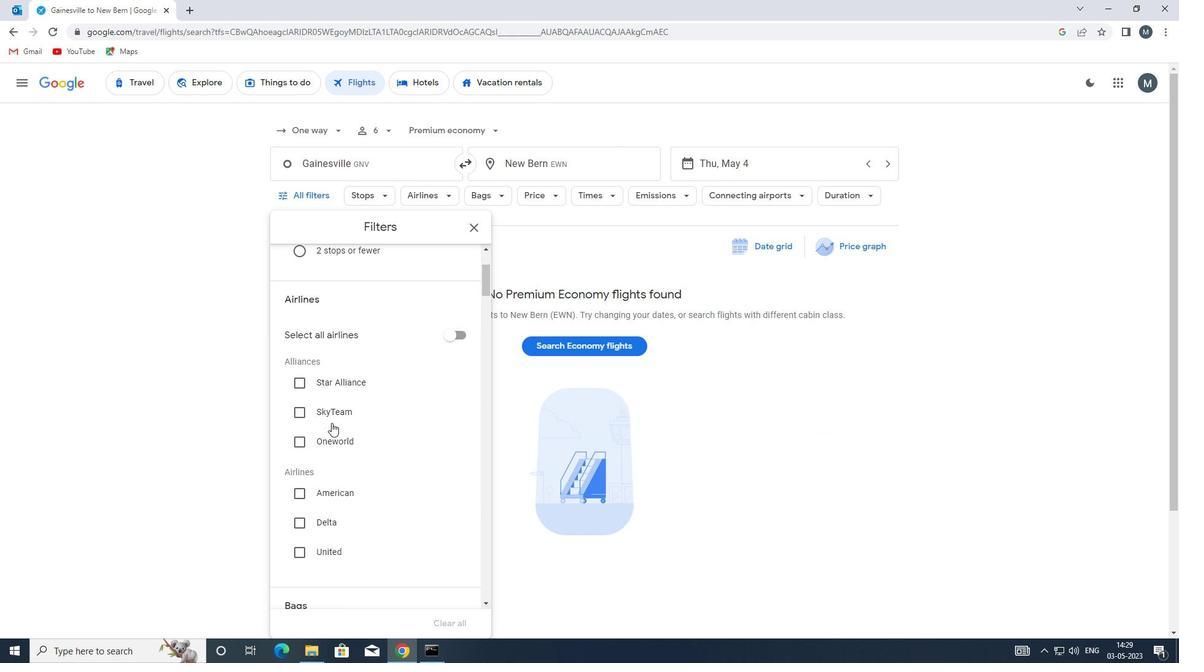 
Action: Mouse moved to (361, 424)
Screenshot: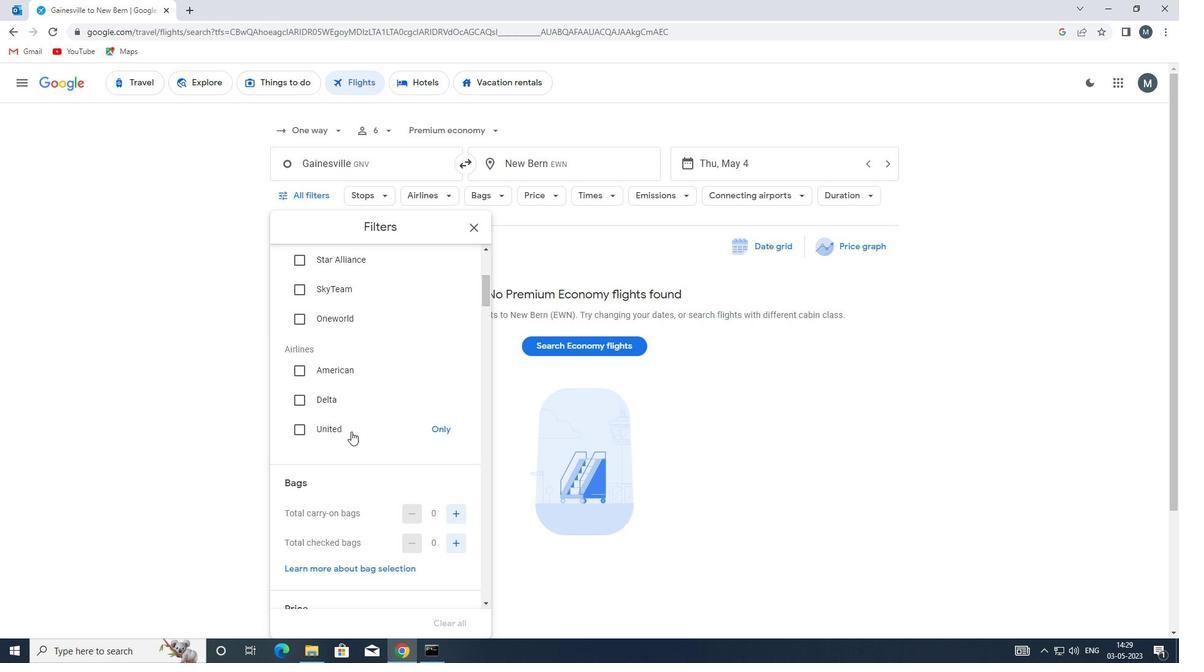 
Action: Mouse scrolled (361, 424) with delta (0, 0)
Screenshot: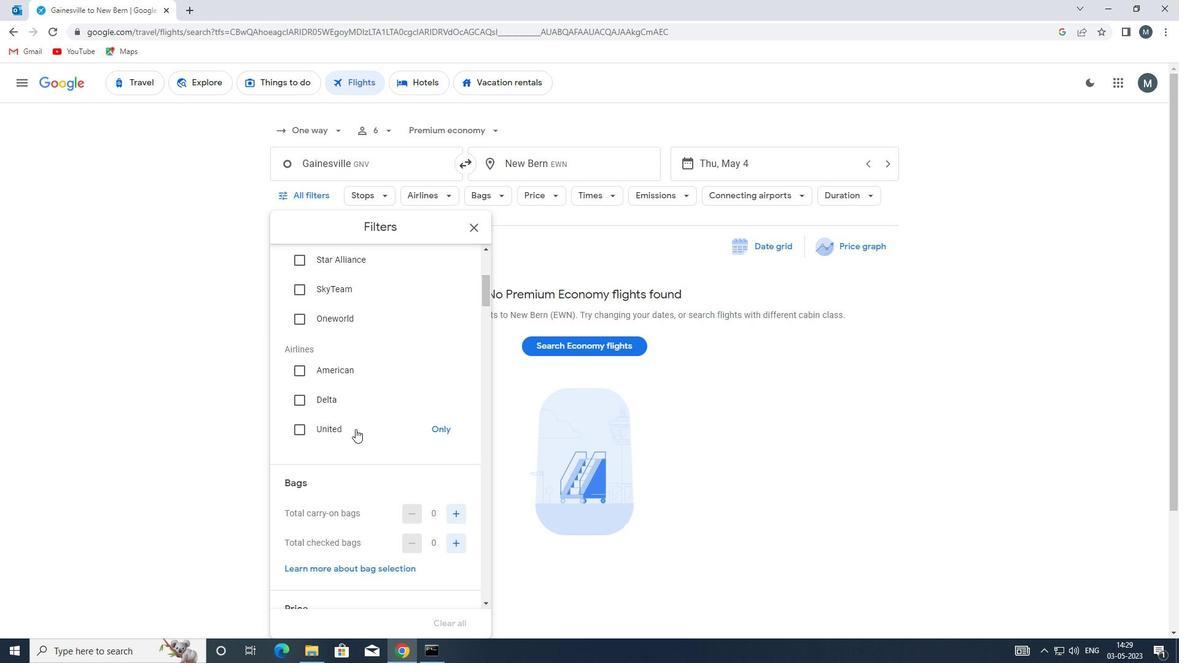 
Action: Mouse moved to (460, 452)
Screenshot: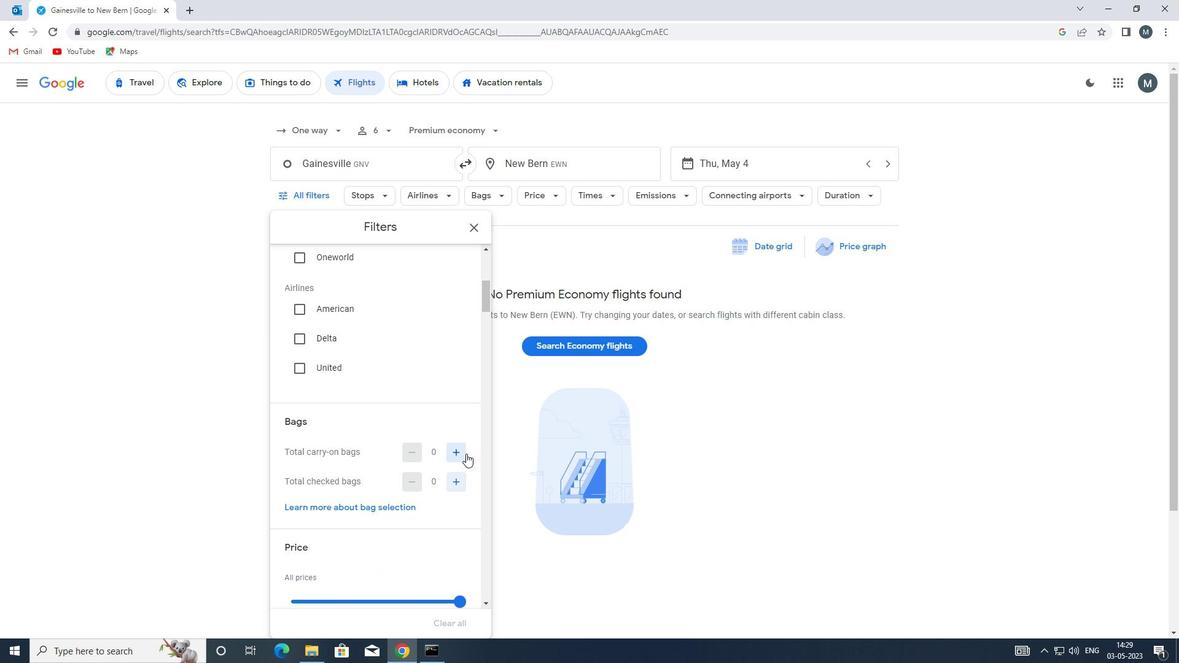
Action: Mouse pressed left at (460, 452)
Screenshot: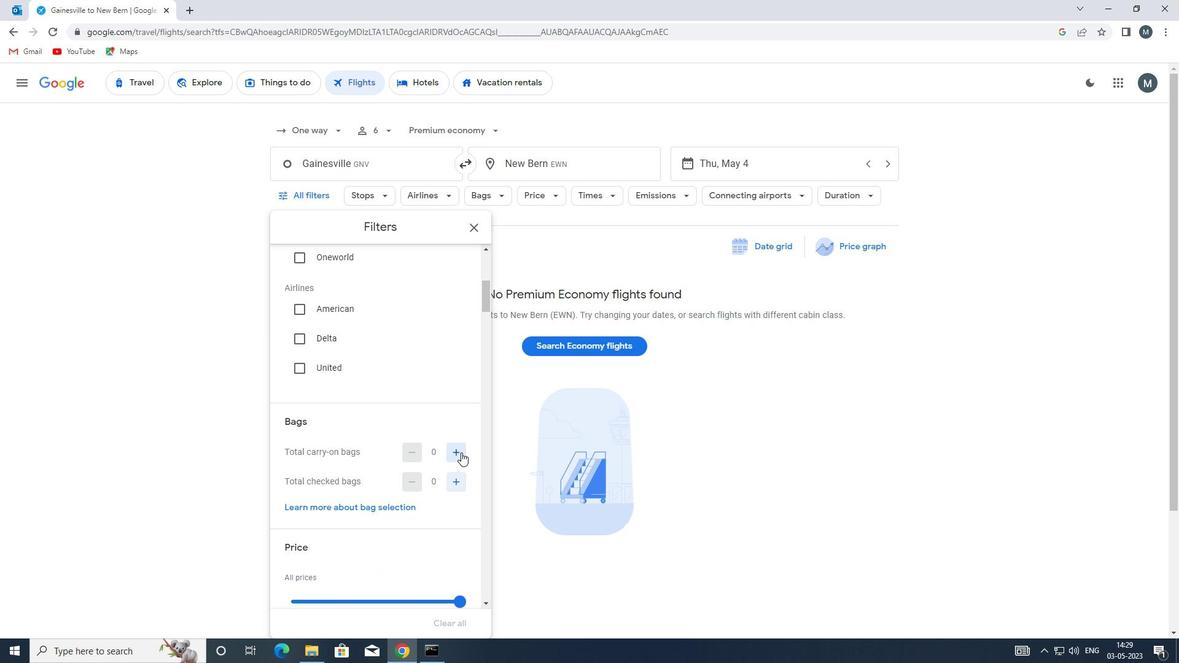 
Action: Mouse moved to (388, 461)
Screenshot: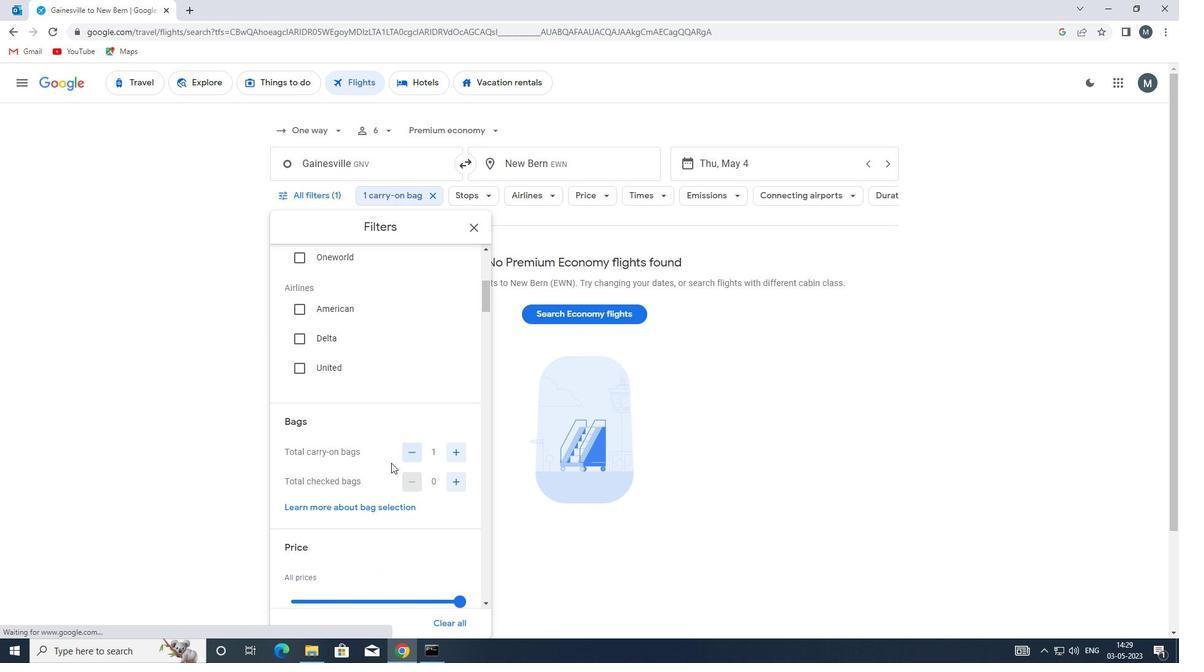 
Action: Mouse scrolled (388, 460) with delta (0, 0)
Screenshot: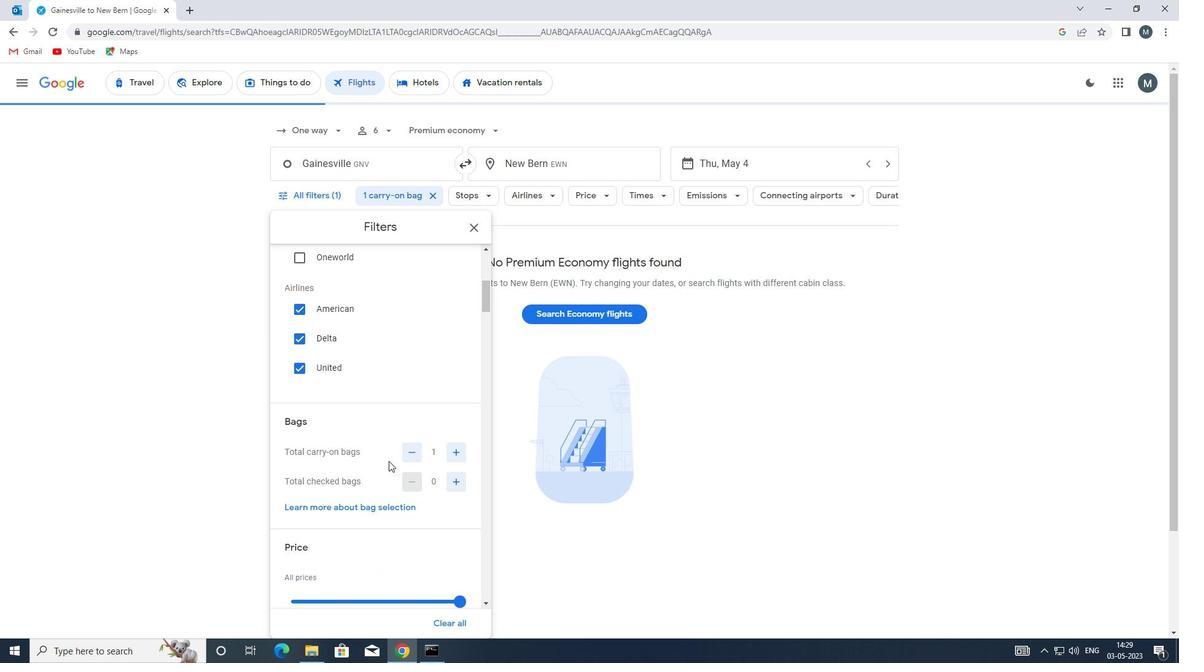 
Action: Mouse moved to (394, 458)
Screenshot: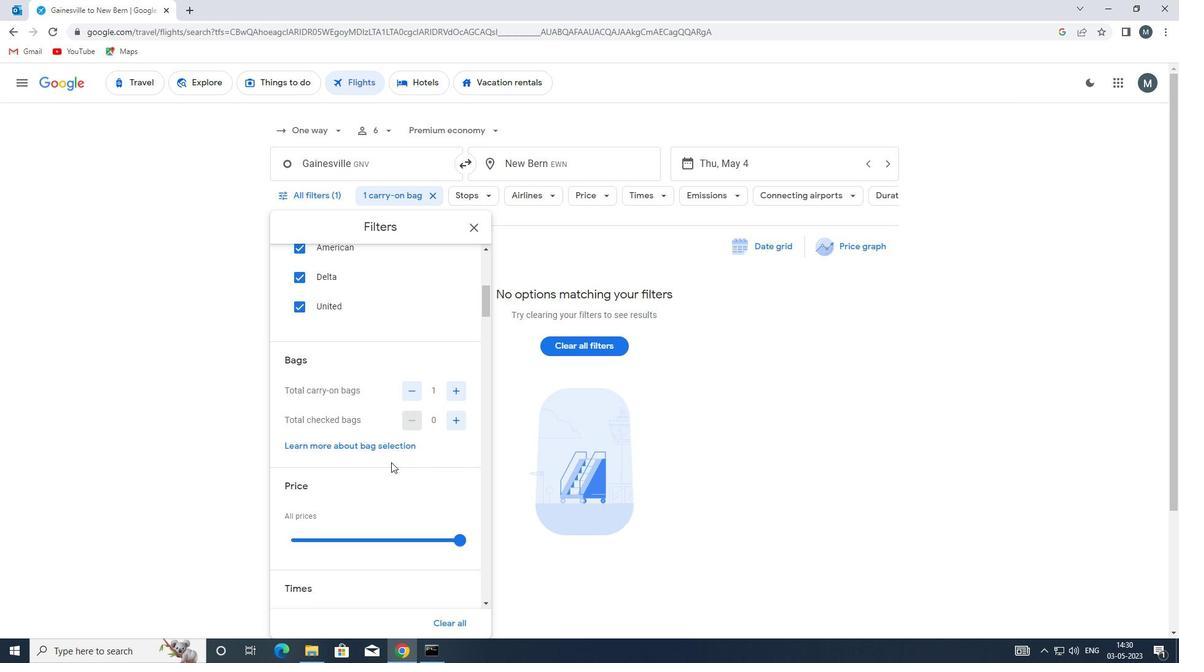 
Action: Mouse scrolled (394, 457) with delta (0, 0)
Screenshot: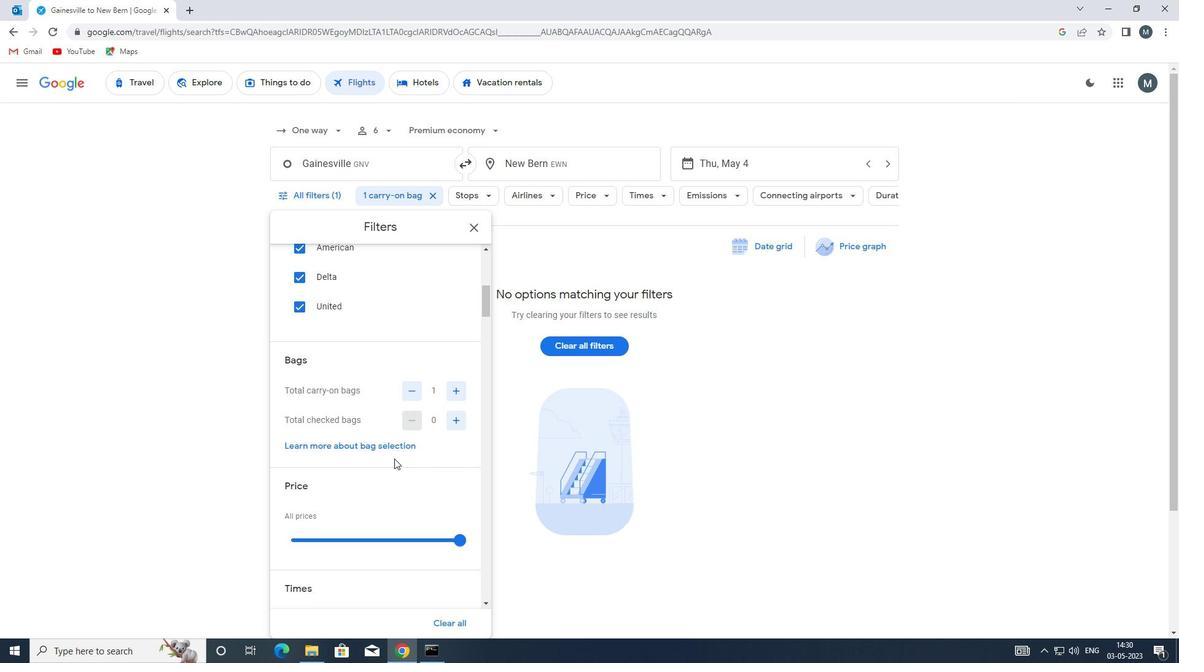 
Action: Mouse moved to (388, 459)
Screenshot: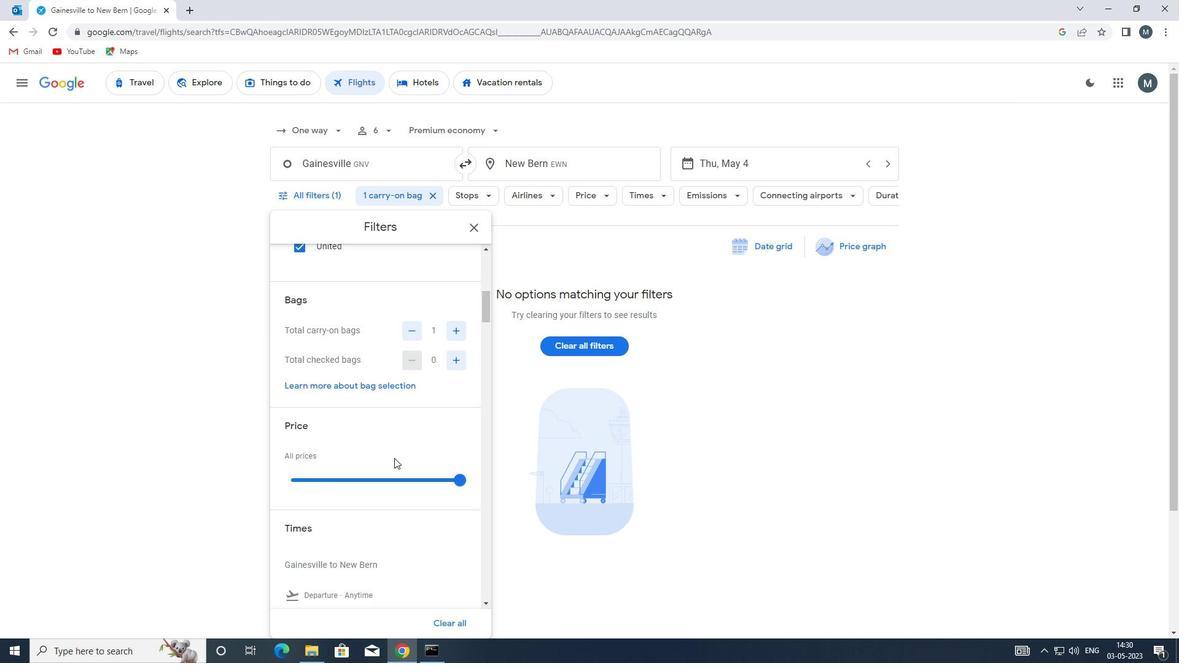 
Action: Mouse scrolled (388, 458) with delta (0, 0)
Screenshot: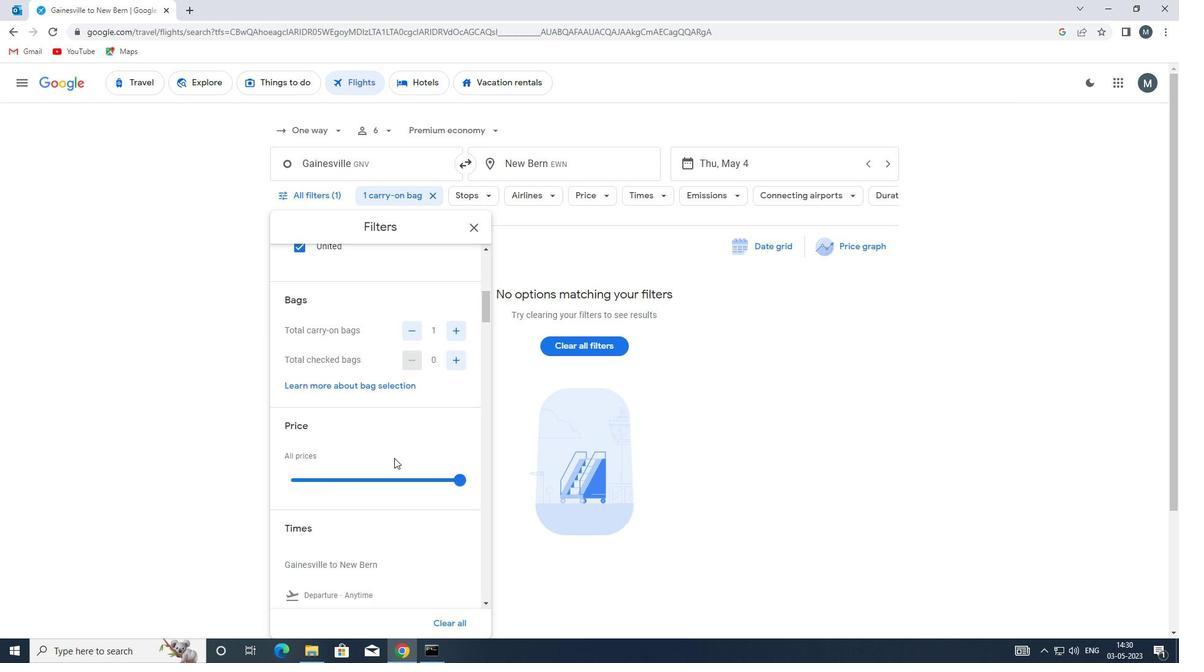 
Action: Mouse moved to (384, 412)
Screenshot: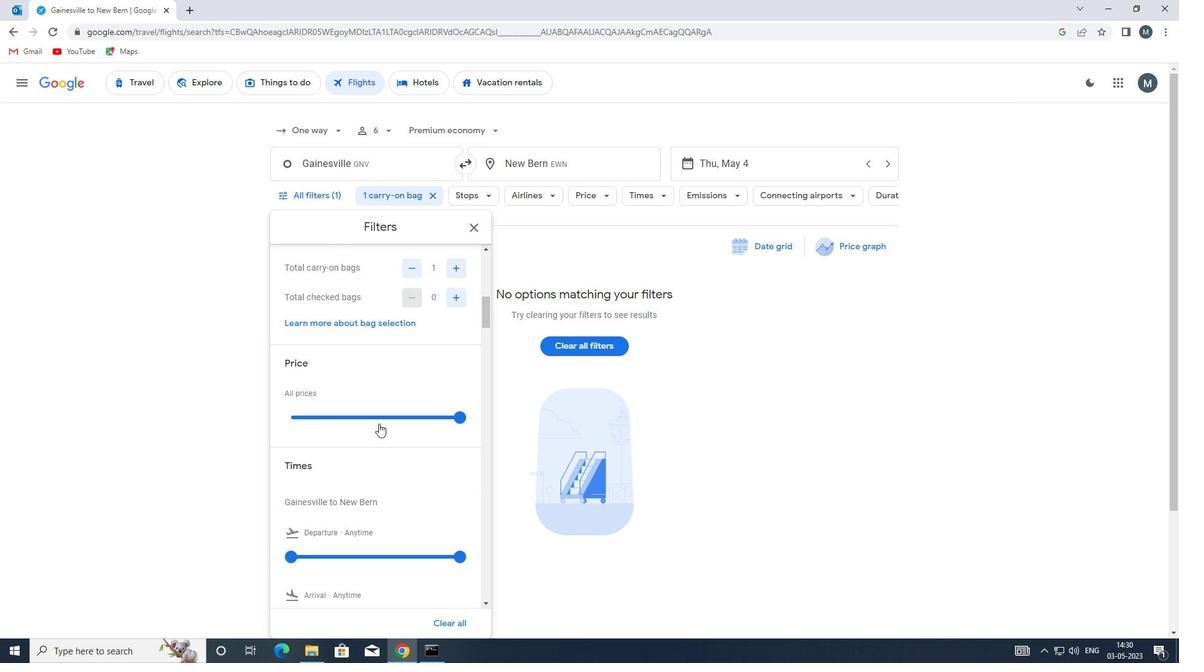 
Action: Mouse pressed left at (384, 412)
Screenshot: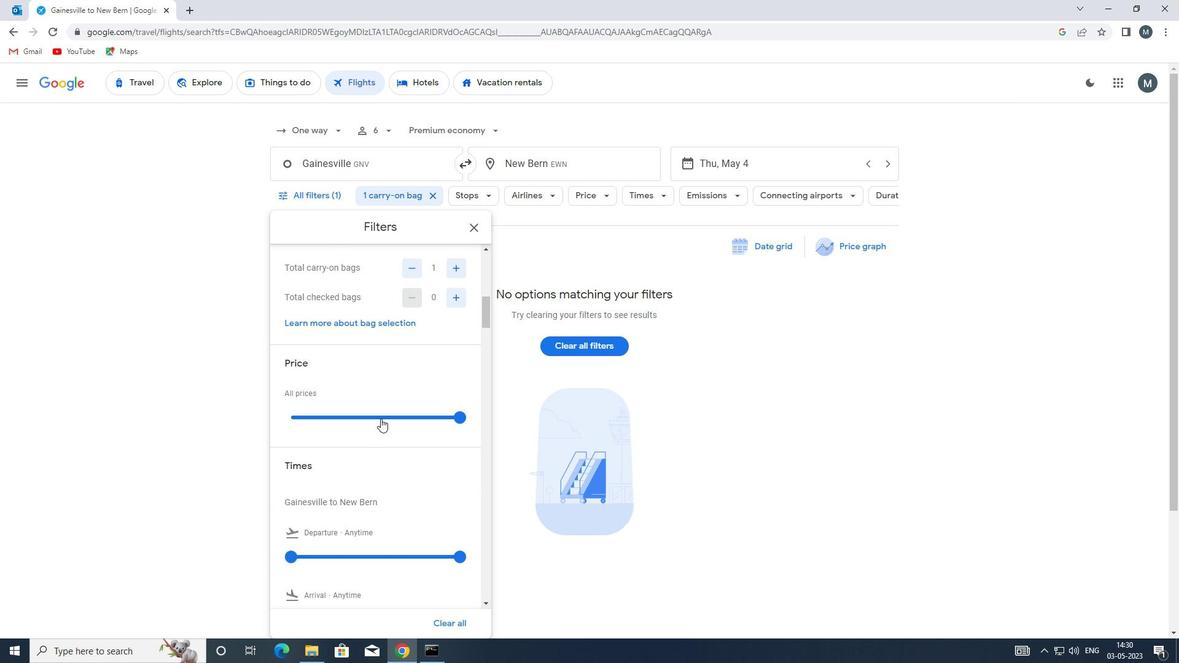 
Action: Mouse pressed left at (384, 412)
Screenshot: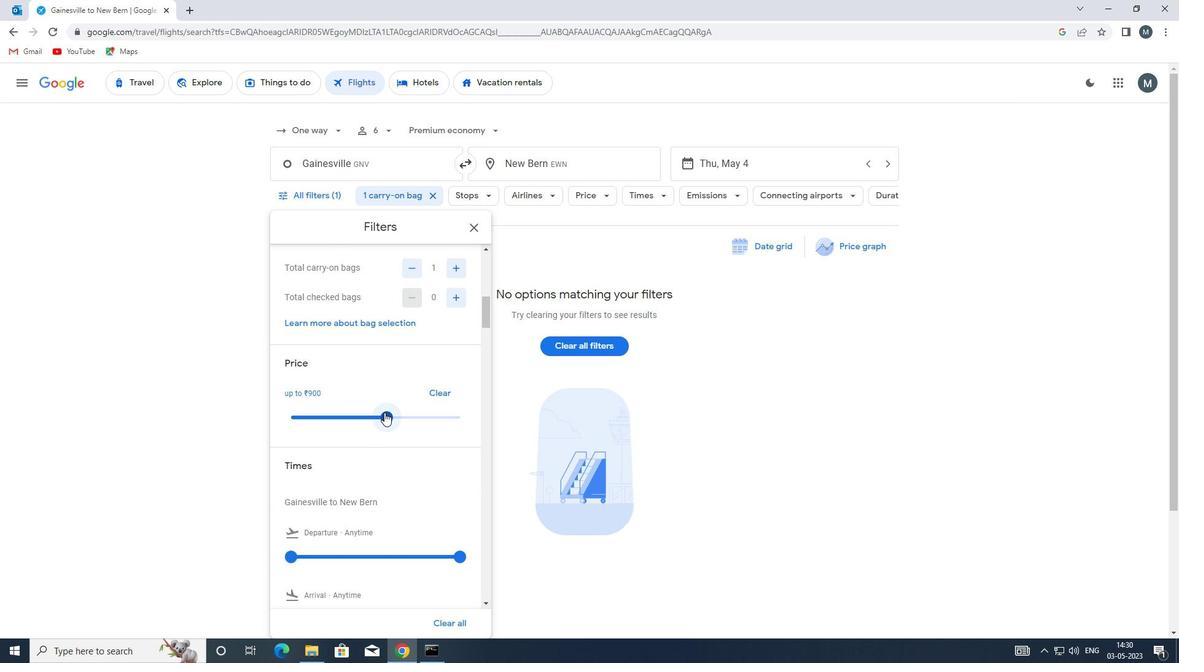 
Action: Mouse moved to (388, 419)
Screenshot: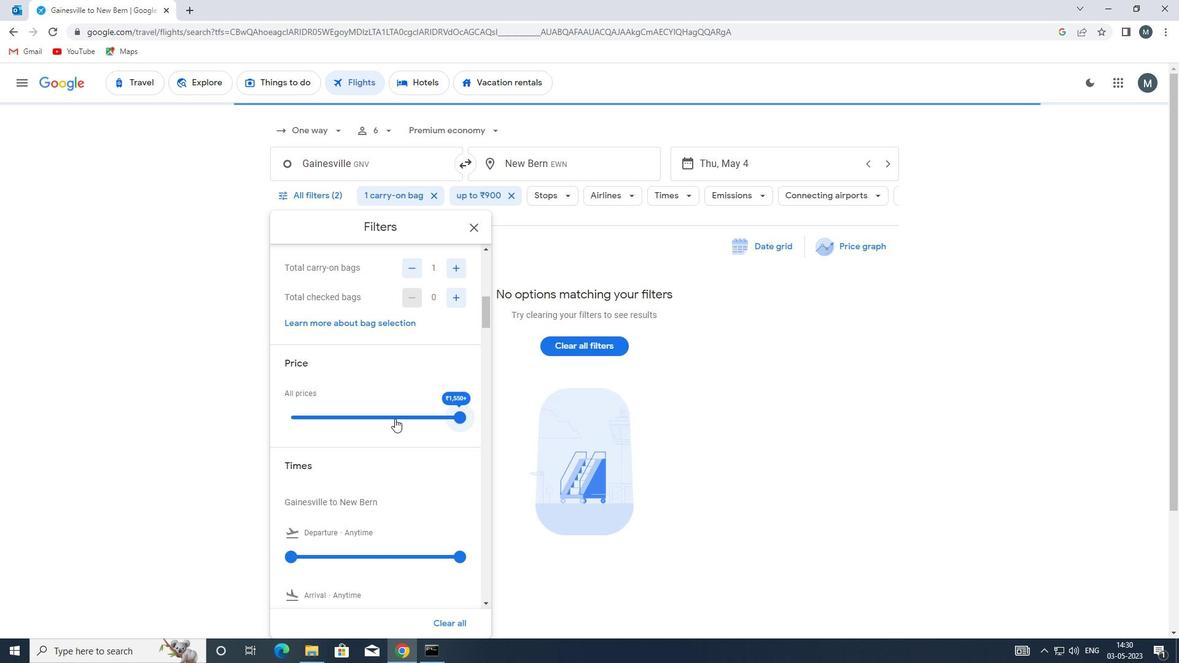
Action: Mouse scrolled (388, 418) with delta (0, 0)
Screenshot: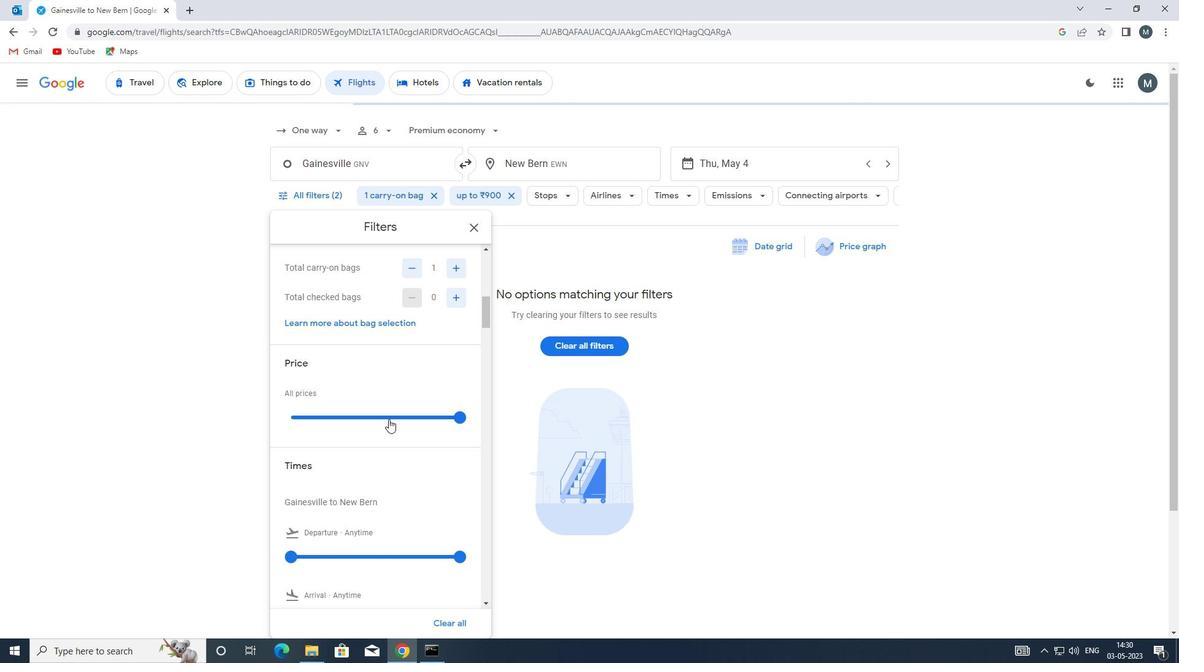 
Action: Mouse moved to (381, 421)
Screenshot: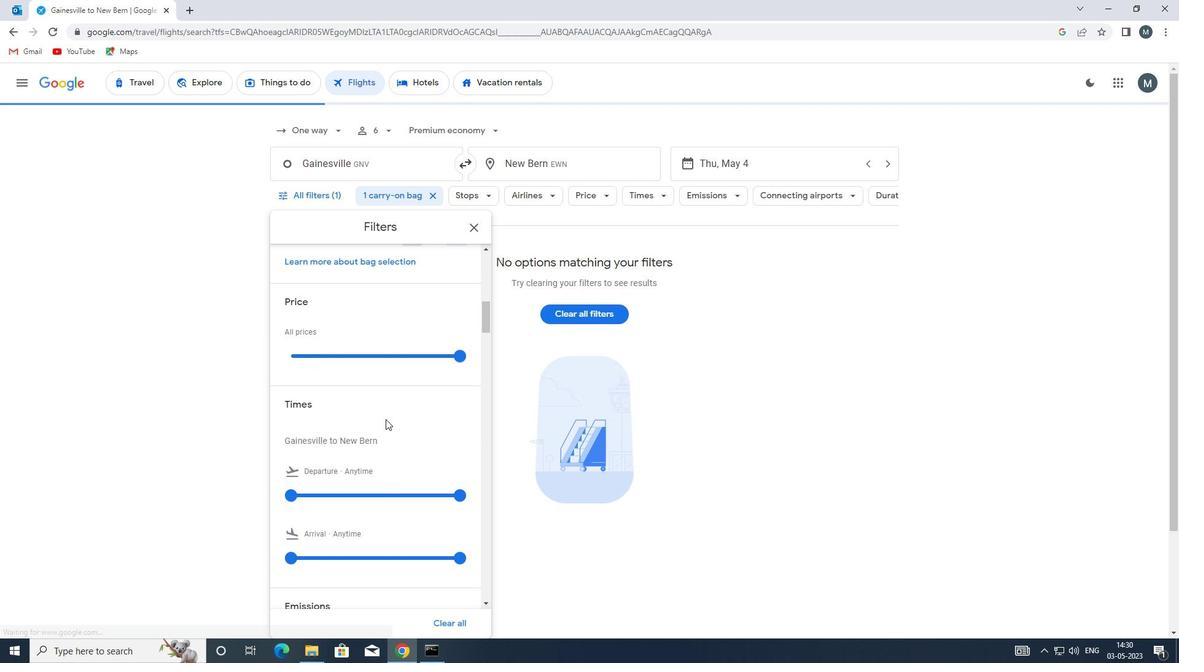 
Action: Mouse scrolled (381, 420) with delta (0, 0)
Screenshot: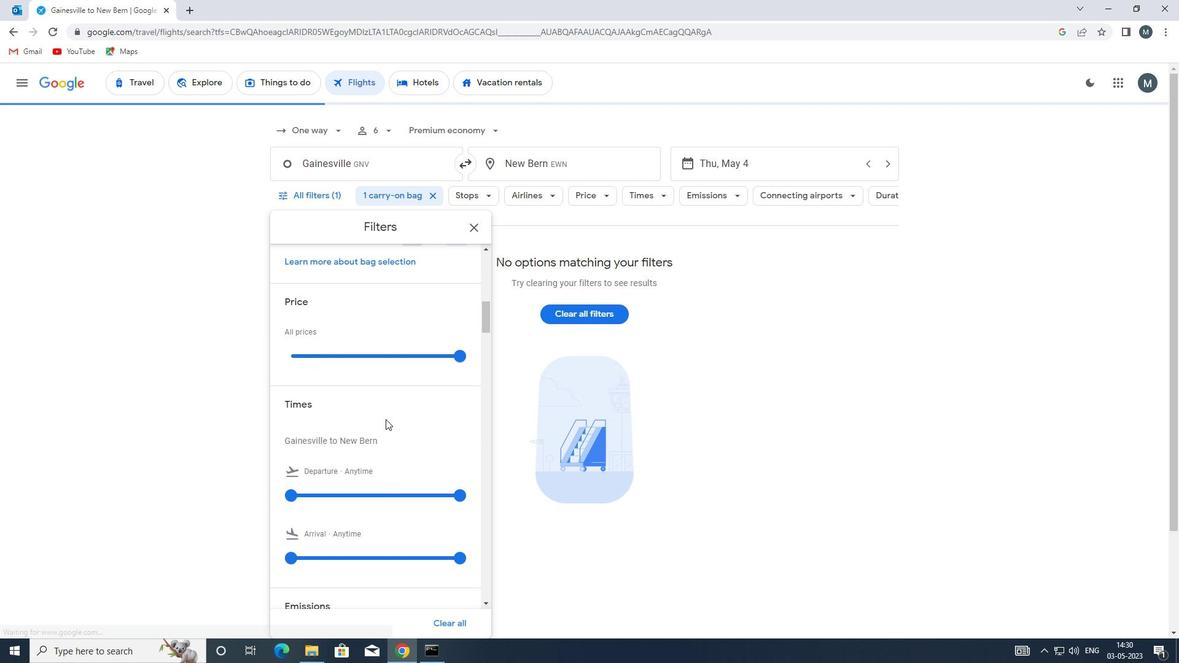 
Action: Mouse moved to (286, 427)
Screenshot: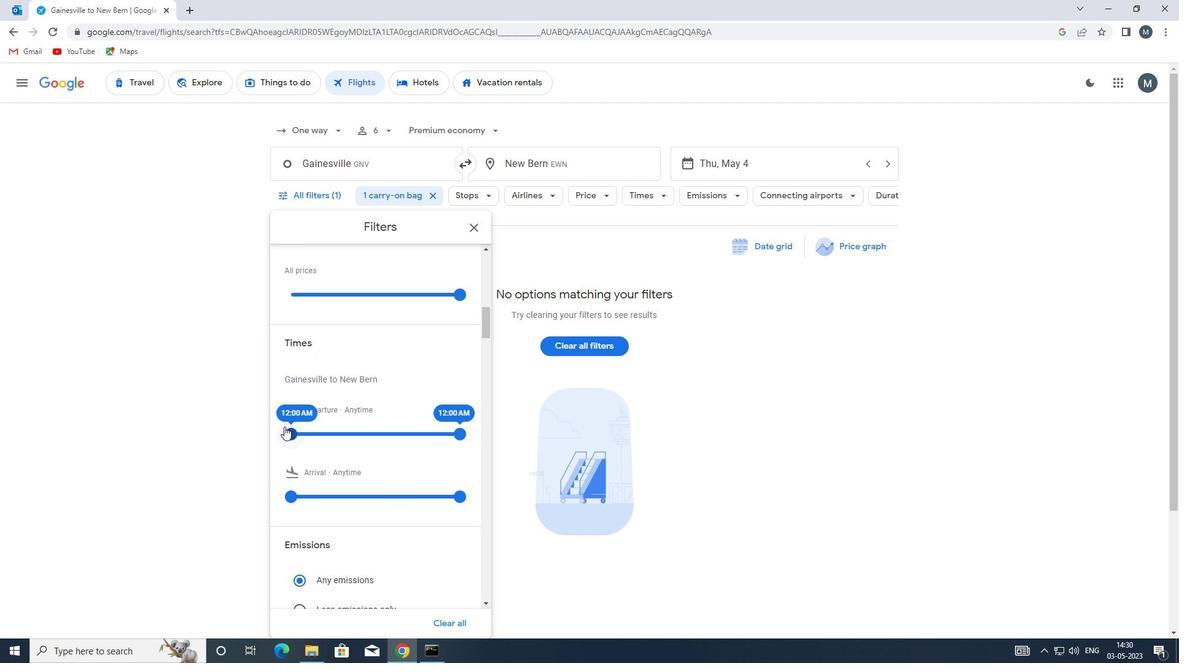 
Action: Mouse pressed left at (286, 427)
Screenshot: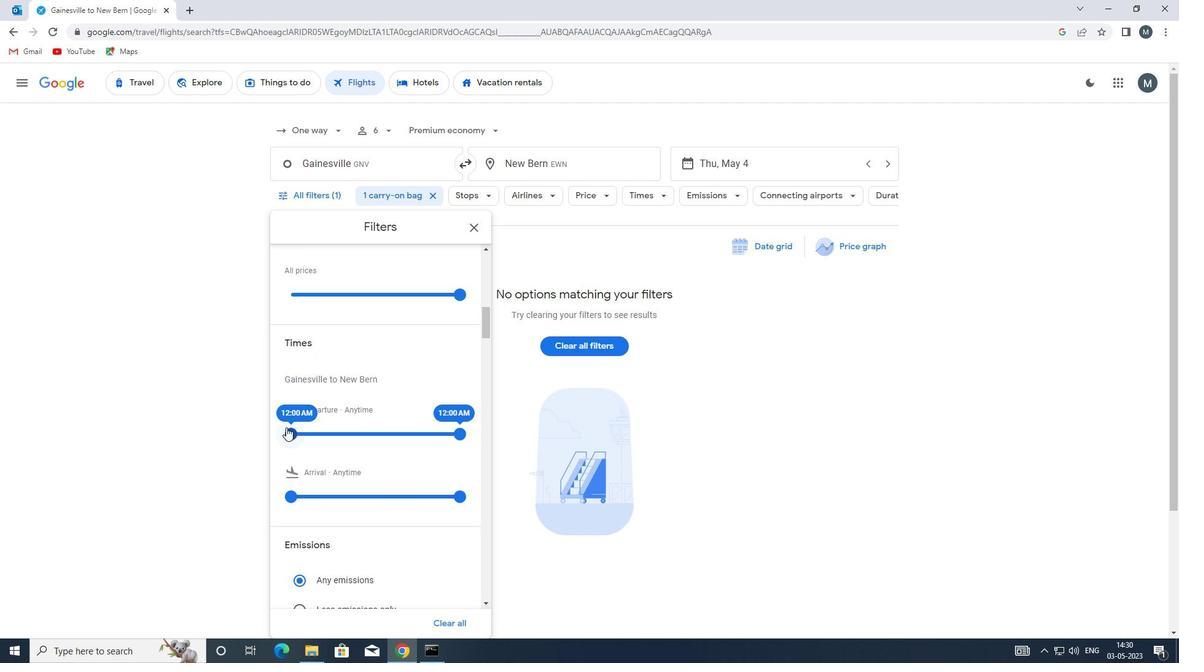 
Action: Mouse moved to (456, 431)
Screenshot: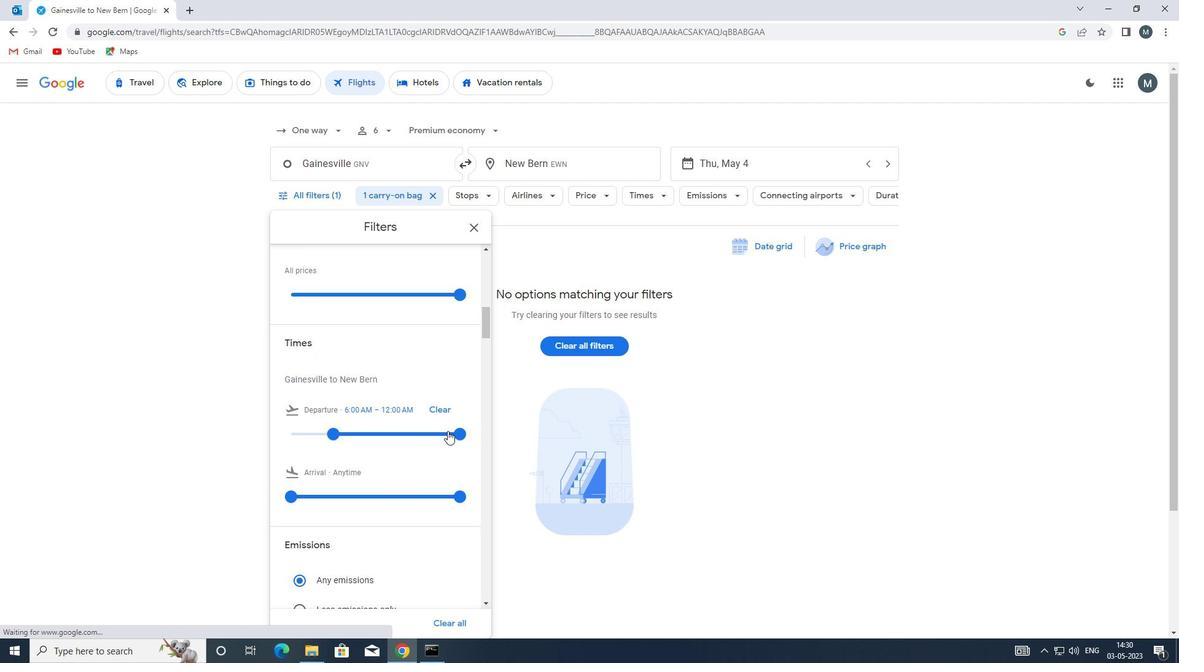 
Action: Mouse pressed left at (456, 431)
Screenshot: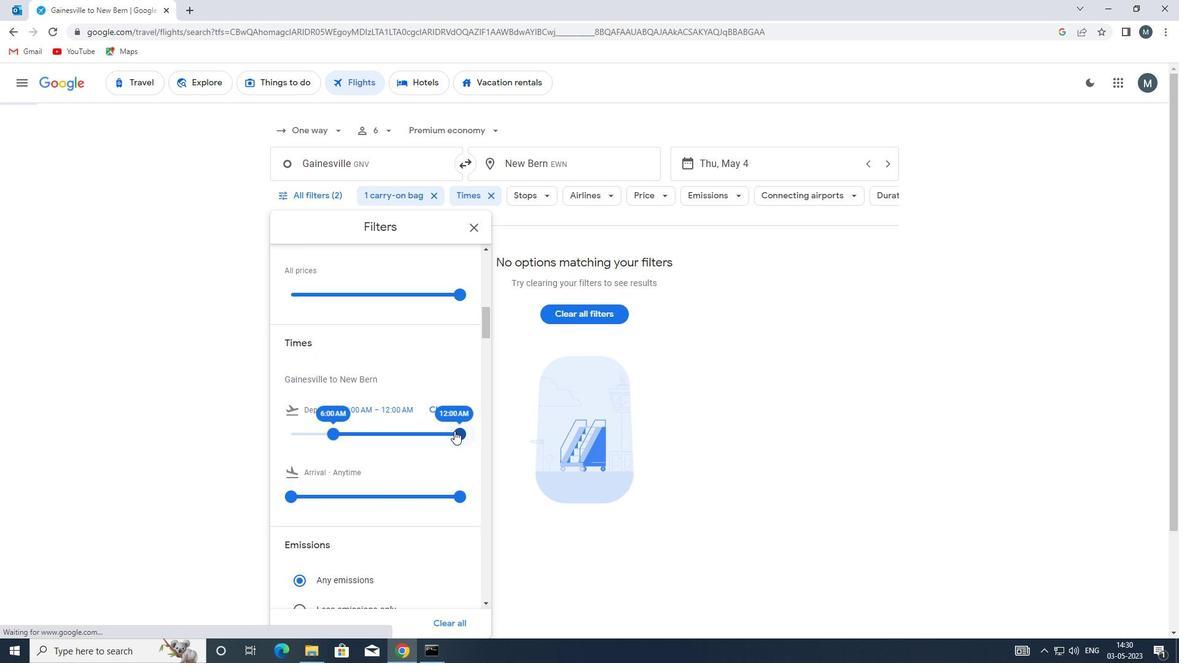 
Action: Mouse moved to (335, 427)
Screenshot: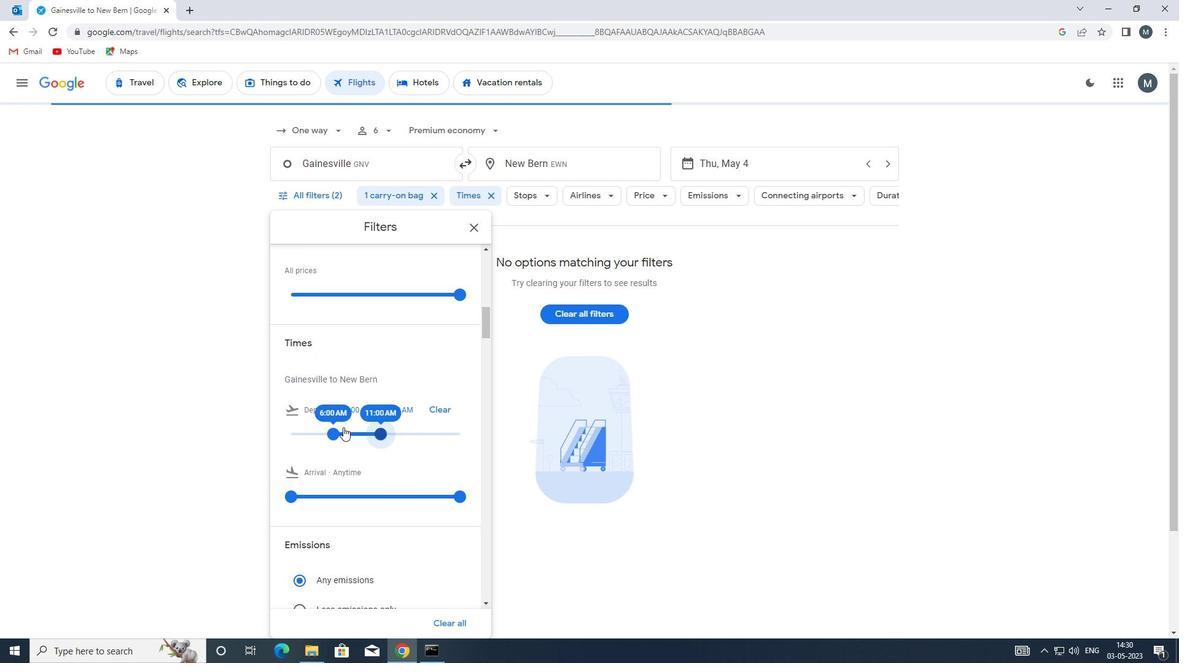 
Action: Mouse scrolled (335, 426) with delta (0, 0)
Screenshot: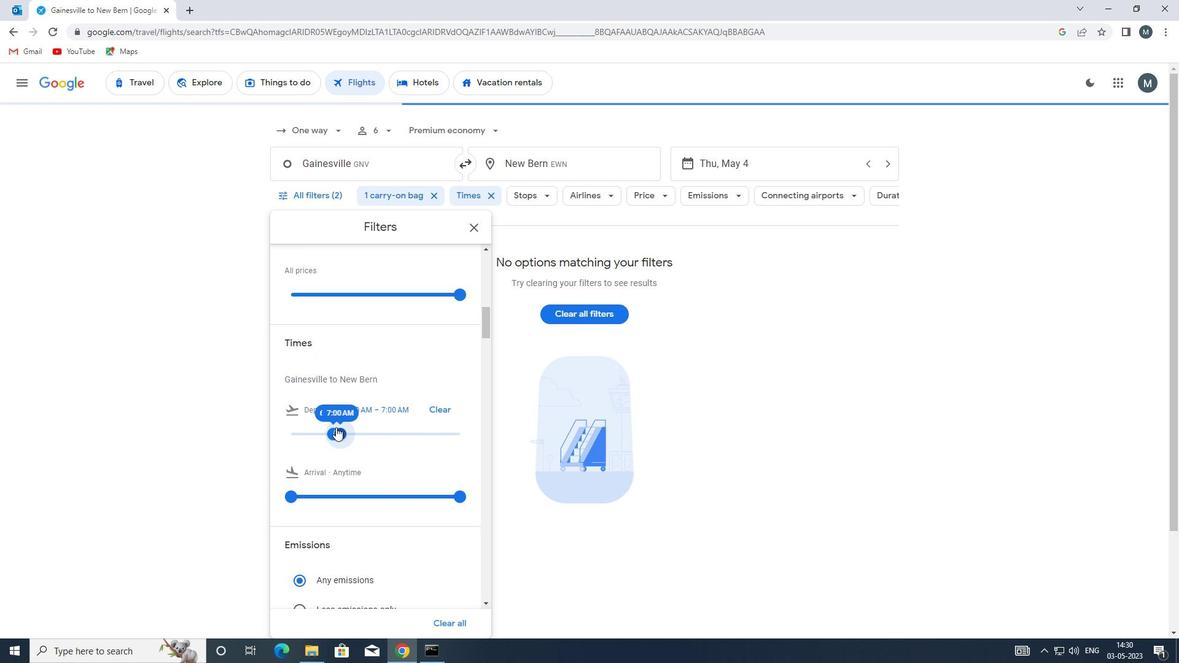 
Action: Mouse scrolled (335, 426) with delta (0, 0)
Screenshot: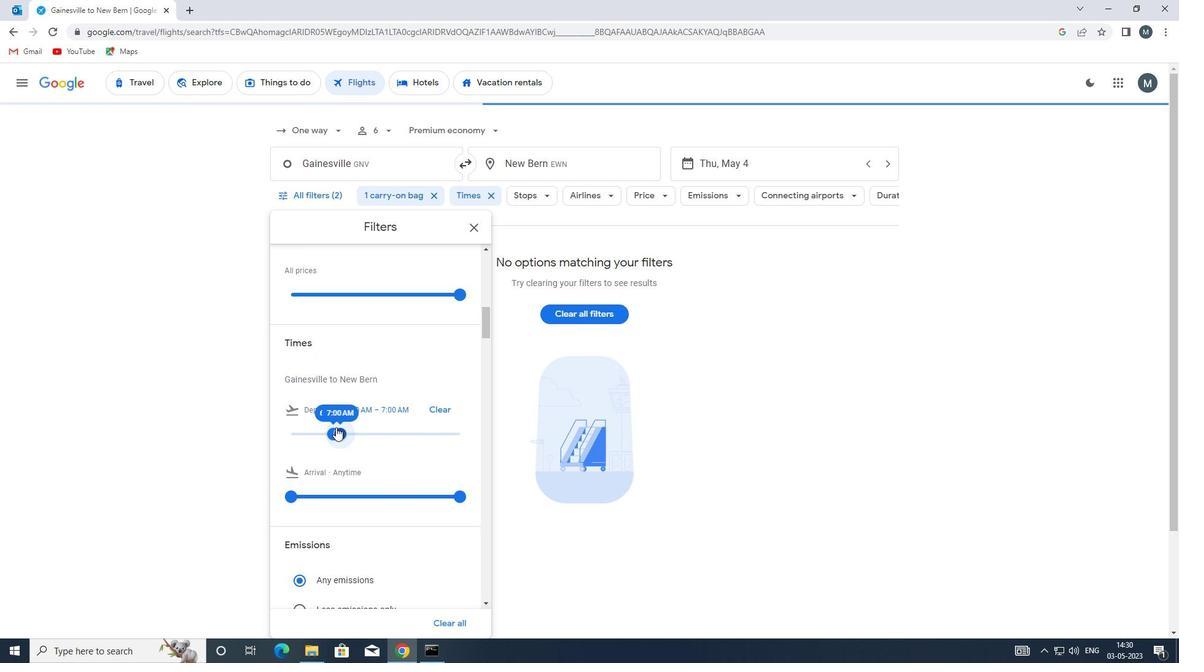 
Action: Mouse moved to (474, 224)
Screenshot: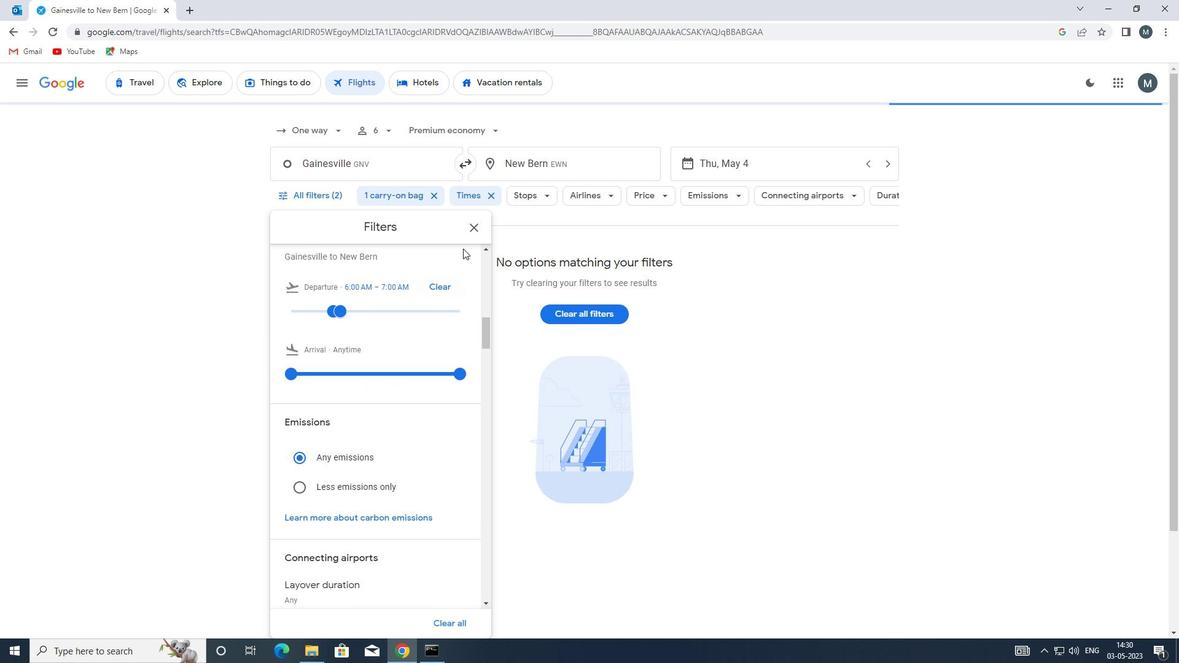 
Action: Mouse pressed left at (474, 224)
Screenshot: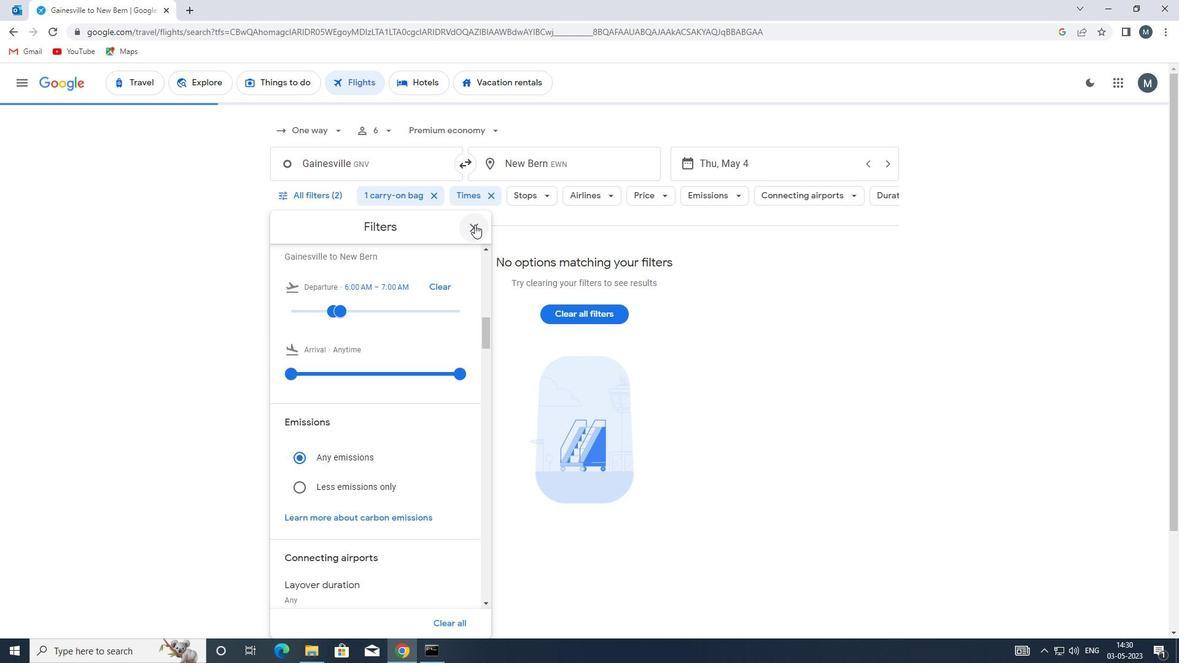
